 Task: Find connections with filter location Newport with filter topic #lockdownwith filter profile language English with filter current company Apco Infratech Pvt. Ltd with filter school VELS University with filter industry Fashion Accessories Manufacturing with filter service category DJing with filter keywords title Pharmacist
Action: Mouse moved to (551, 55)
Screenshot: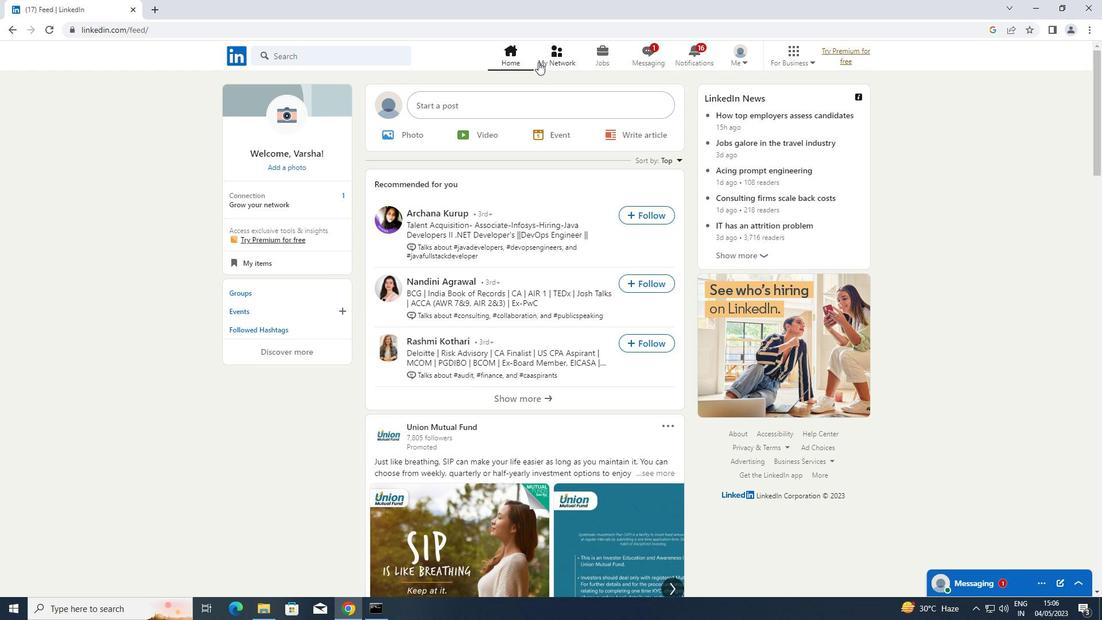 
Action: Mouse pressed left at (551, 55)
Screenshot: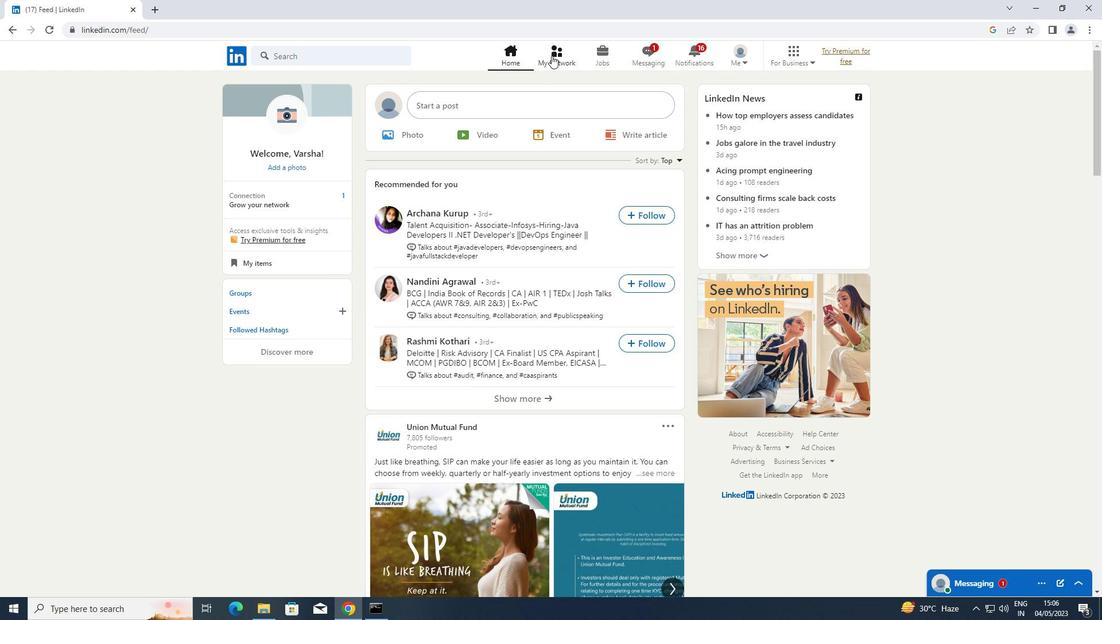 
Action: Mouse moved to (302, 117)
Screenshot: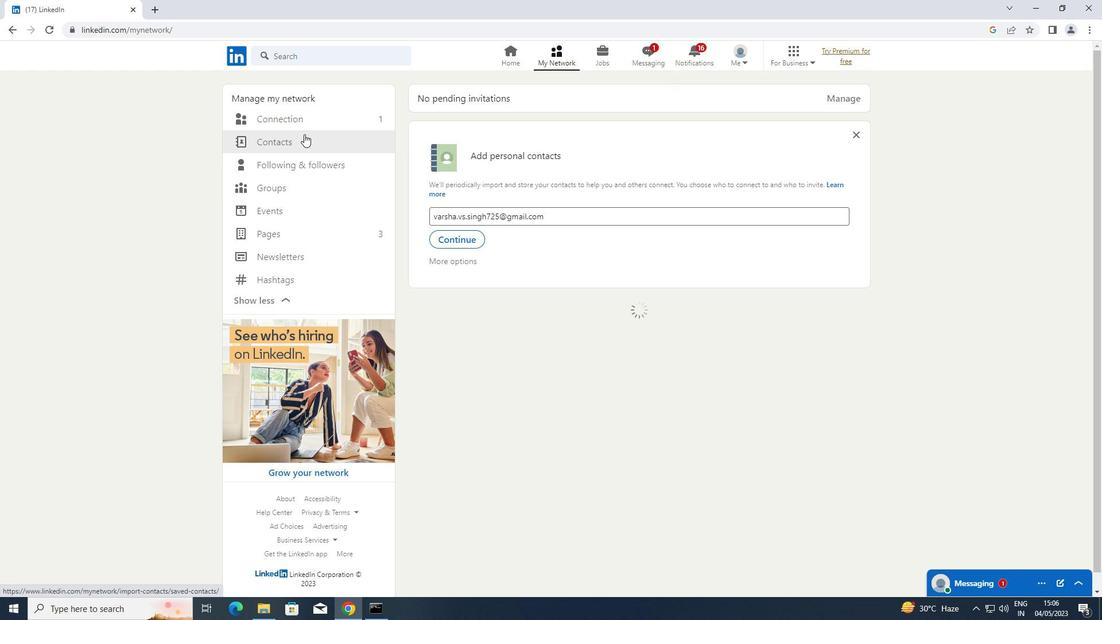 
Action: Mouse pressed left at (302, 117)
Screenshot: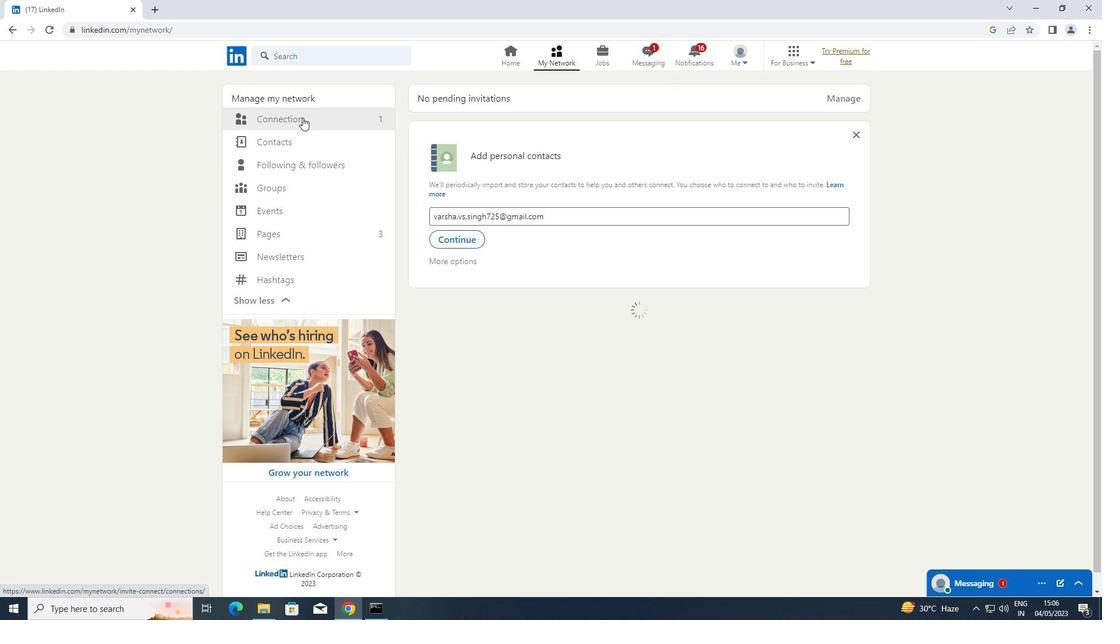 
Action: Mouse moved to (636, 120)
Screenshot: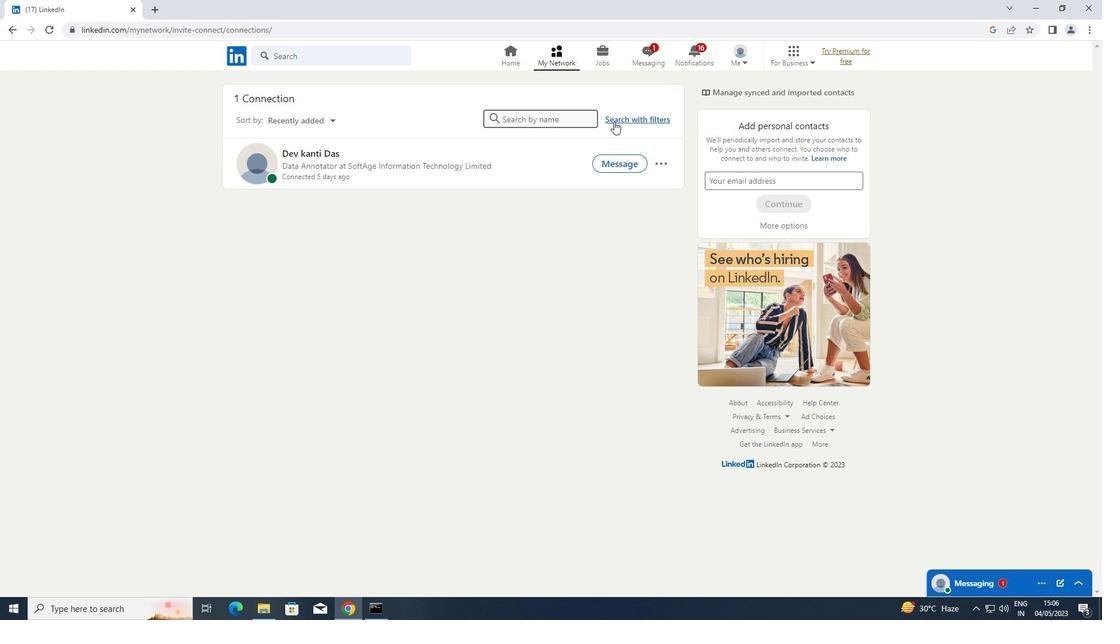 
Action: Mouse pressed left at (636, 120)
Screenshot: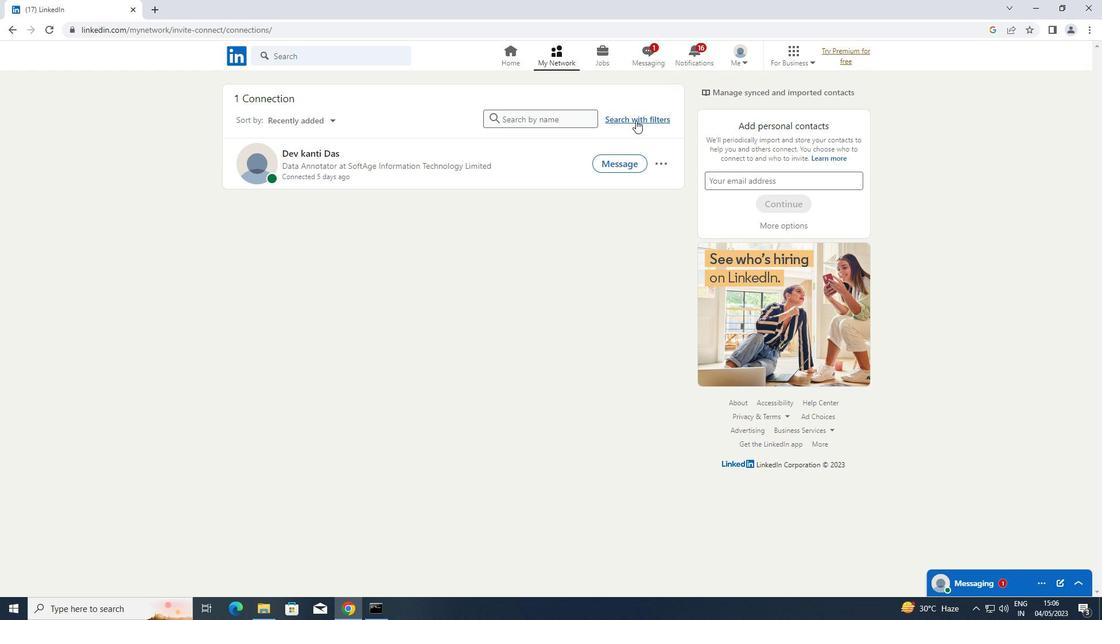 
Action: Mouse moved to (593, 83)
Screenshot: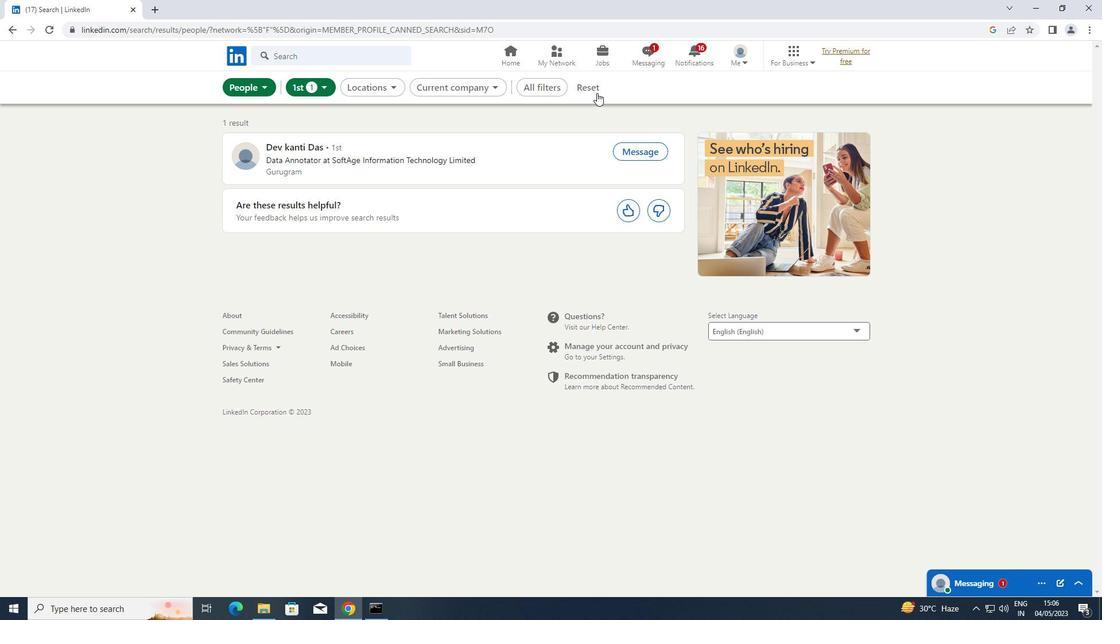 
Action: Mouse pressed left at (593, 83)
Screenshot: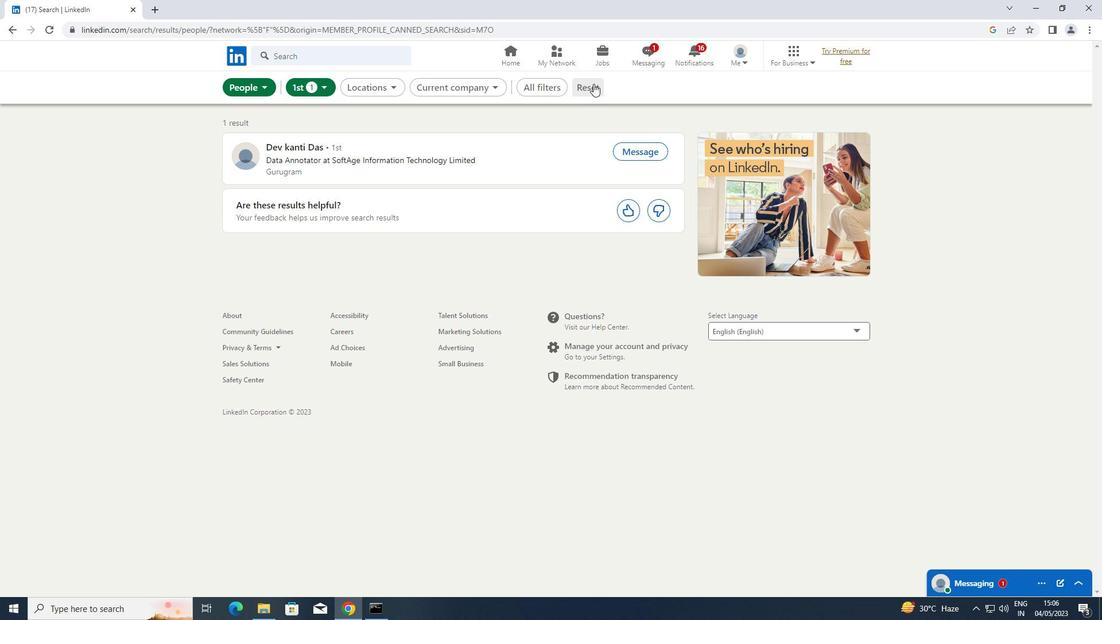 
Action: Mouse moved to (584, 87)
Screenshot: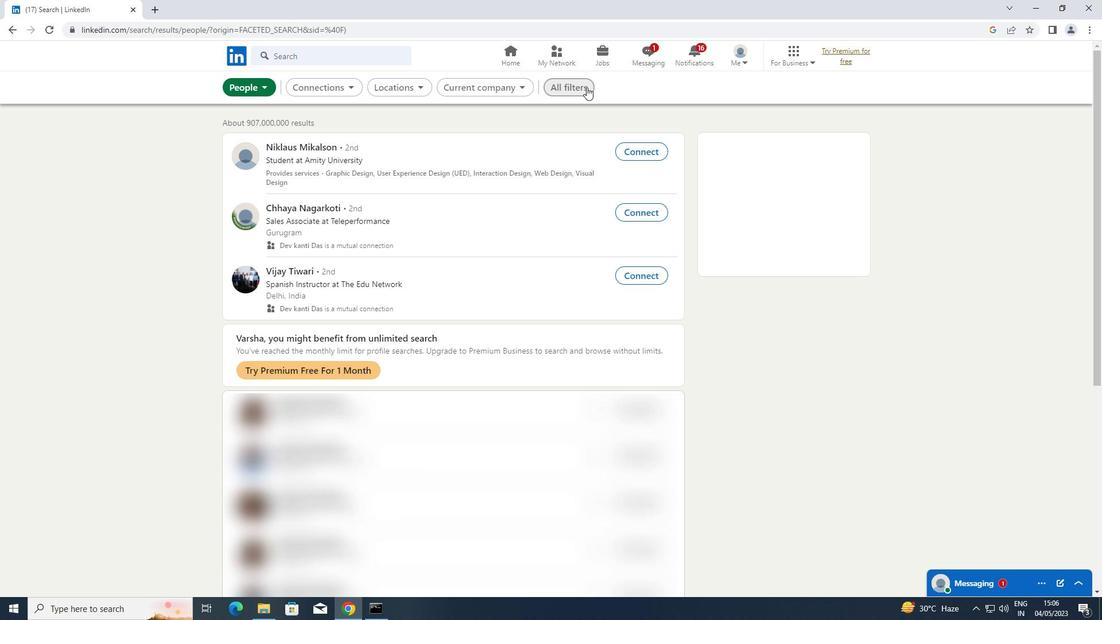 
Action: Mouse pressed left at (584, 87)
Screenshot: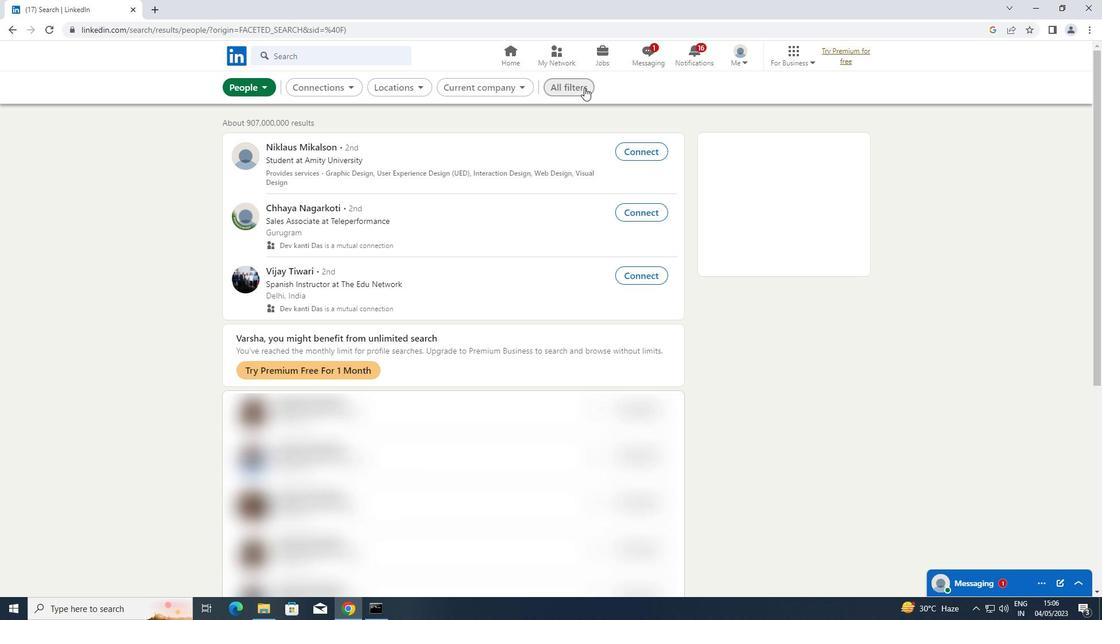 
Action: Mouse moved to (885, 213)
Screenshot: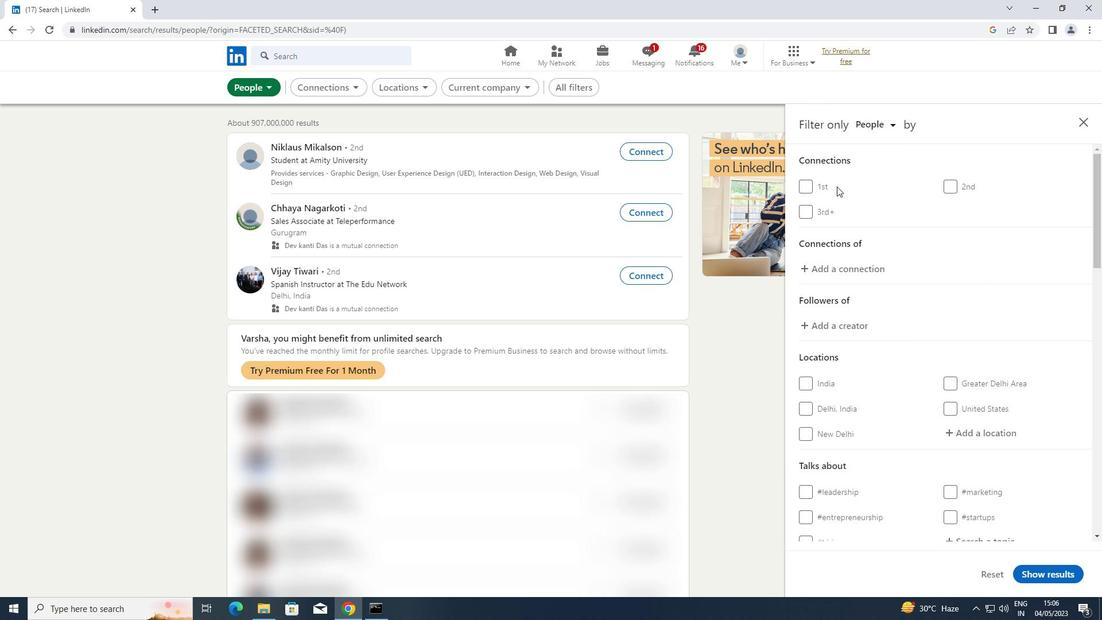 
Action: Mouse scrolled (885, 212) with delta (0, 0)
Screenshot: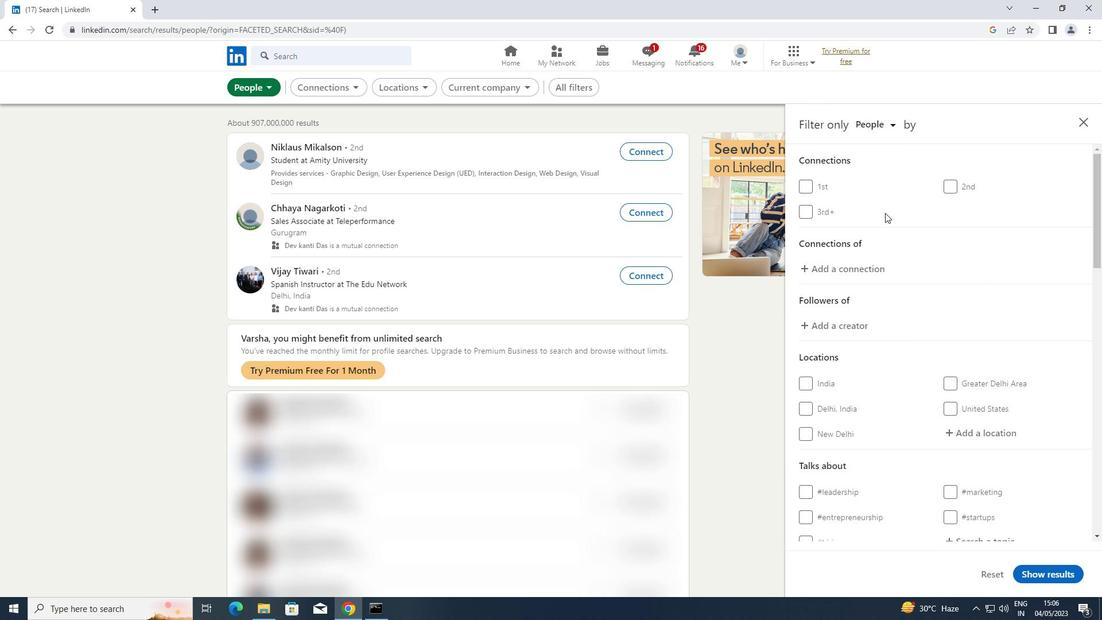 
Action: Mouse scrolled (885, 212) with delta (0, 0)
Screenshot: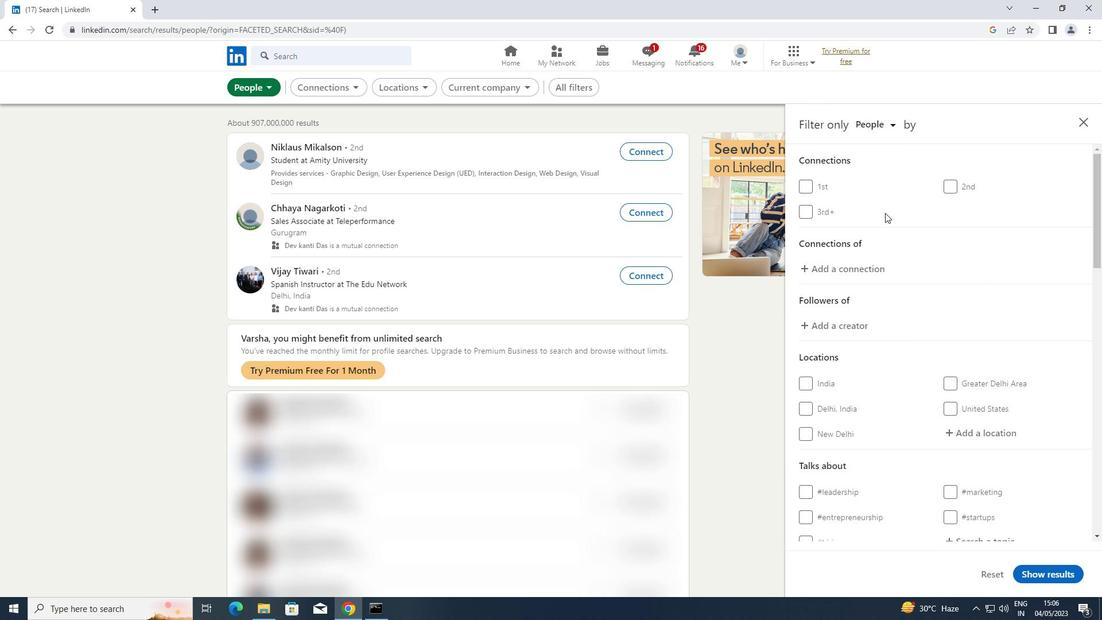 
Action: Mouse moved to (886, 213)
Screenshot: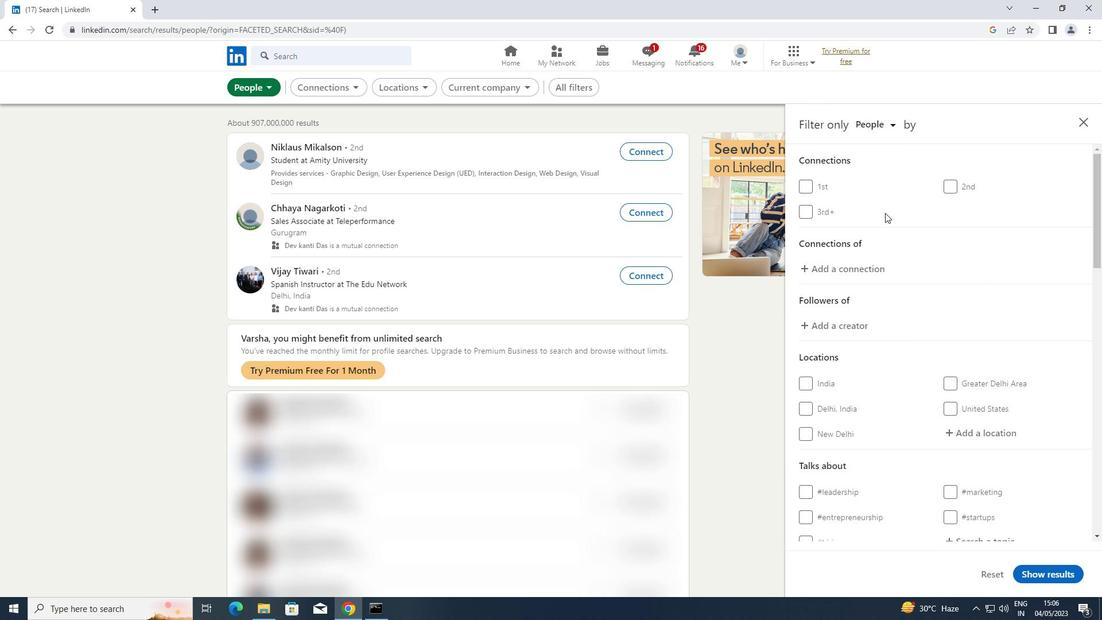 
Action: Mouse scrolled (886, 213) with delta (0, 0)
Screenshot: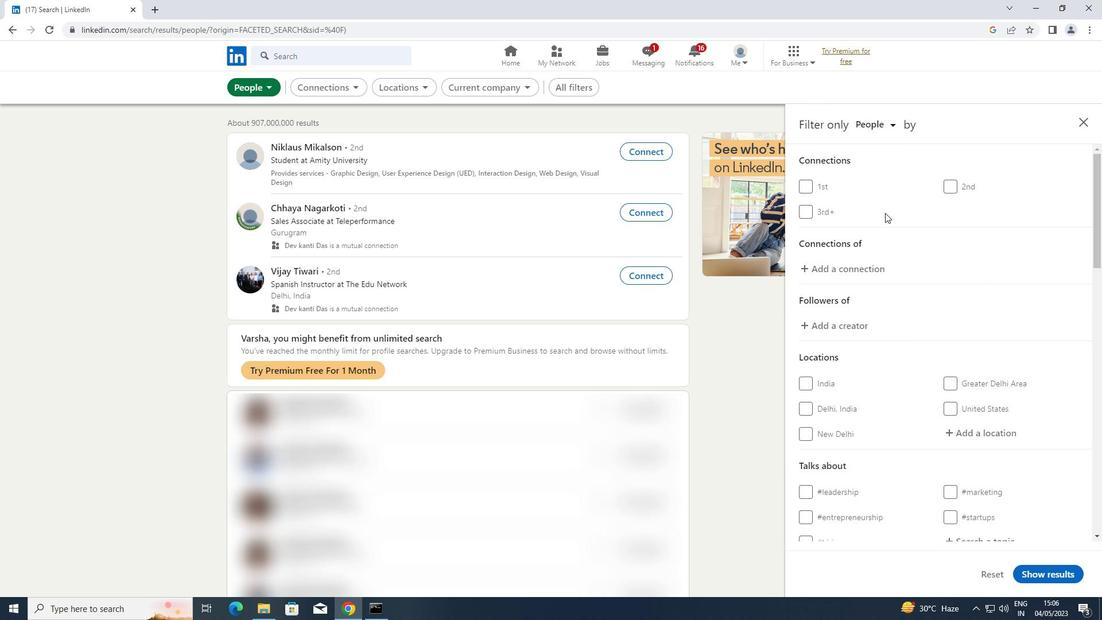 
Action: Mouse moved to (955, 257)
Screenshot: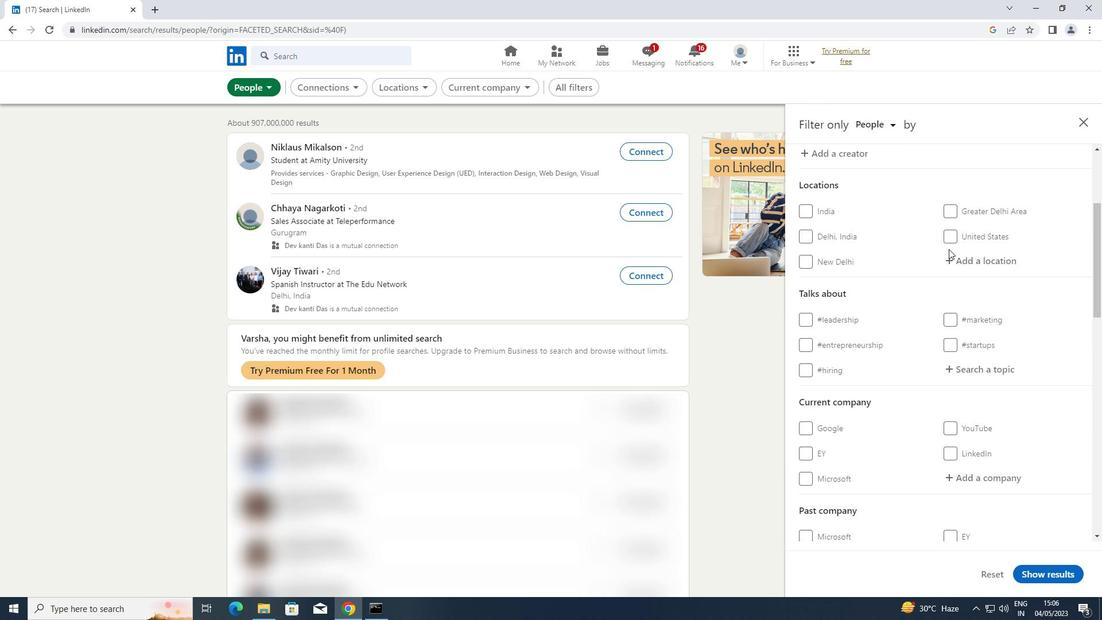 
Action: Mouse pressed left at (955, 257)
Screenshot: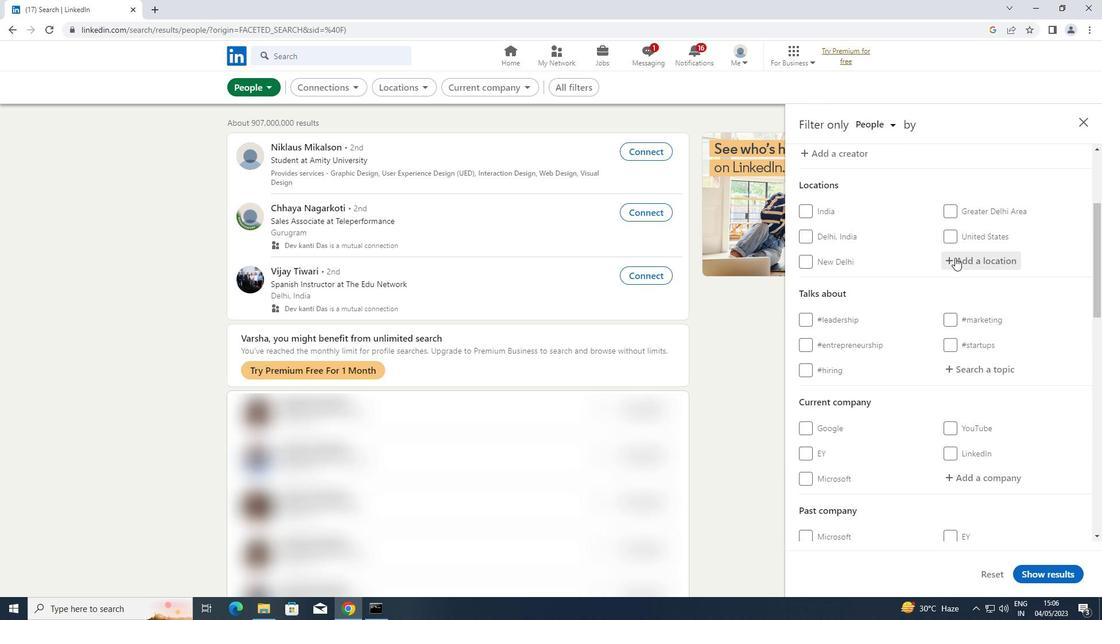 
Action: Key pressed <Key.shift>NEWPORT
Screenshot: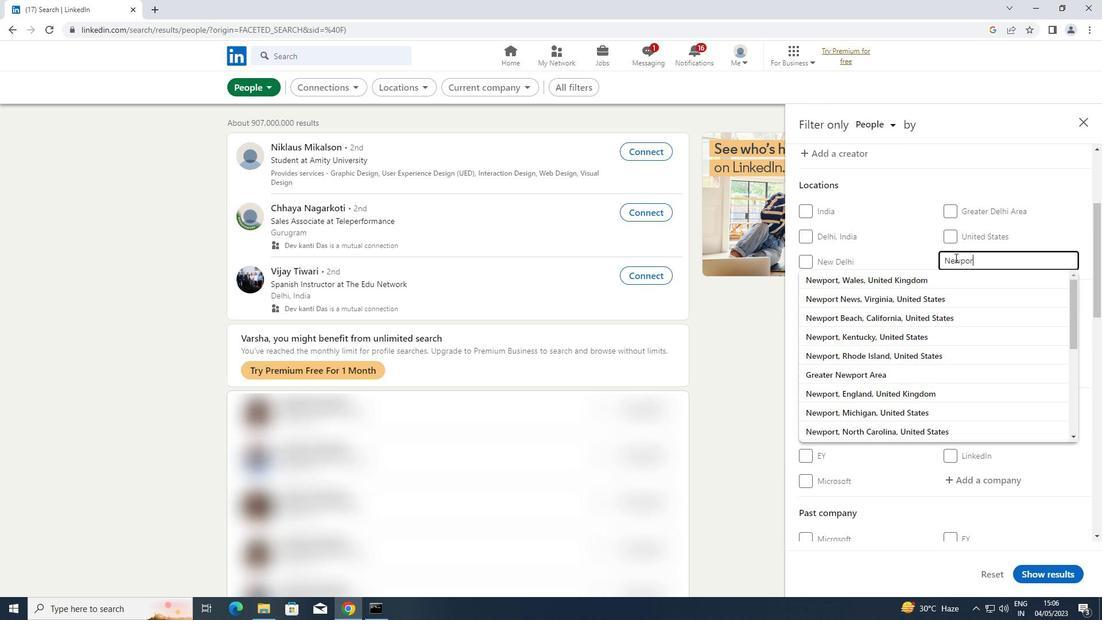 
Action: Mouse moved to (958, 265)
Screenshot: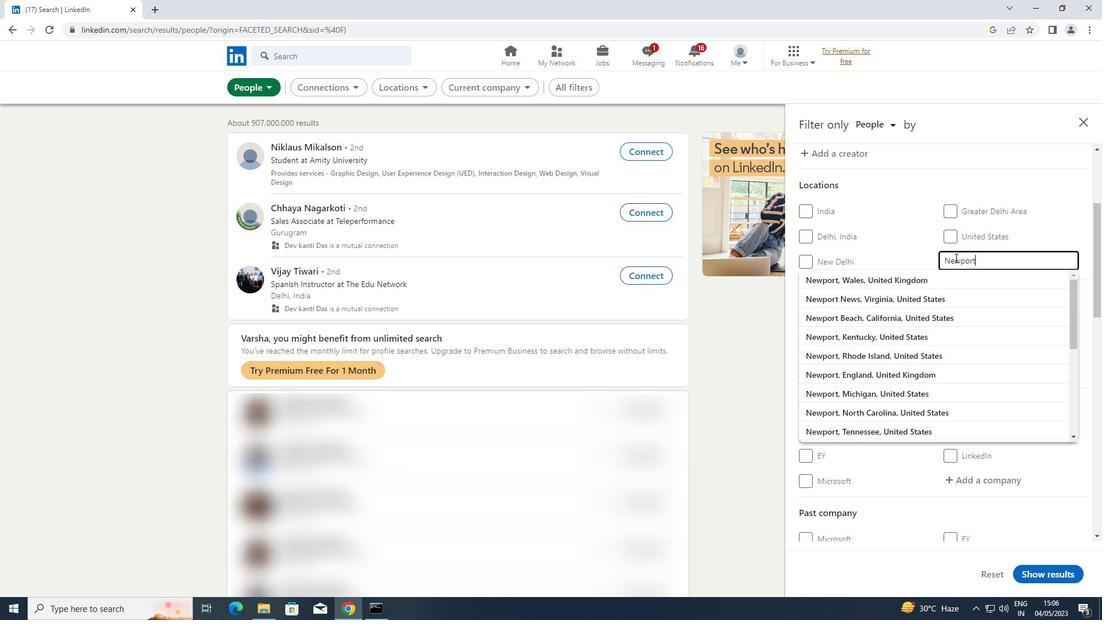 
Action: Key pressed <Key.enter>
Screenshot: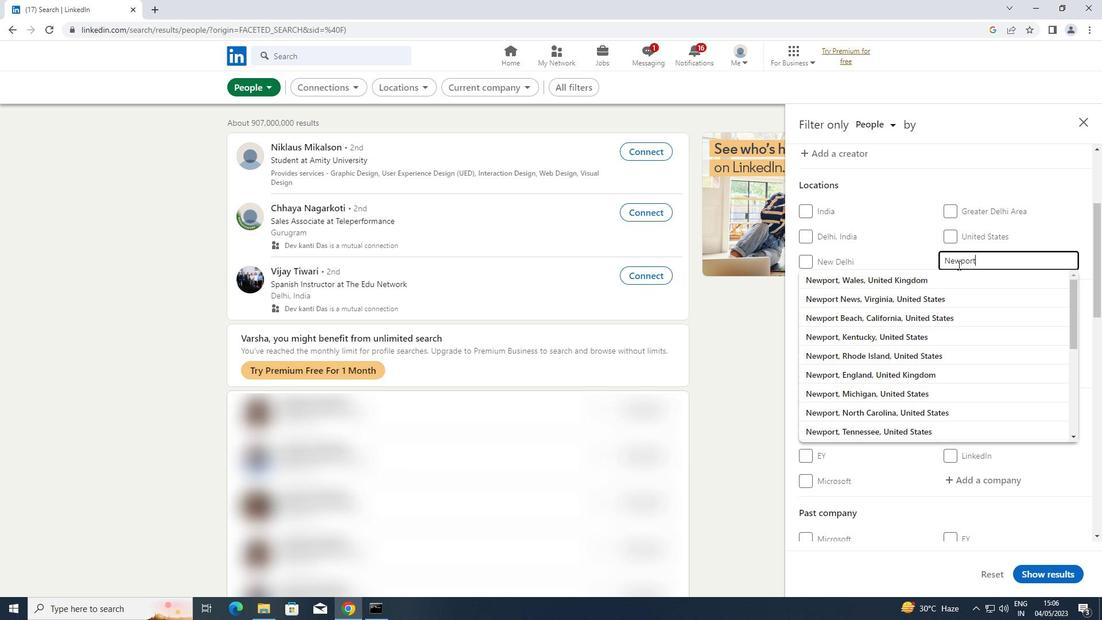 
Action: Mouse moved to (984, 368)
Screenshot: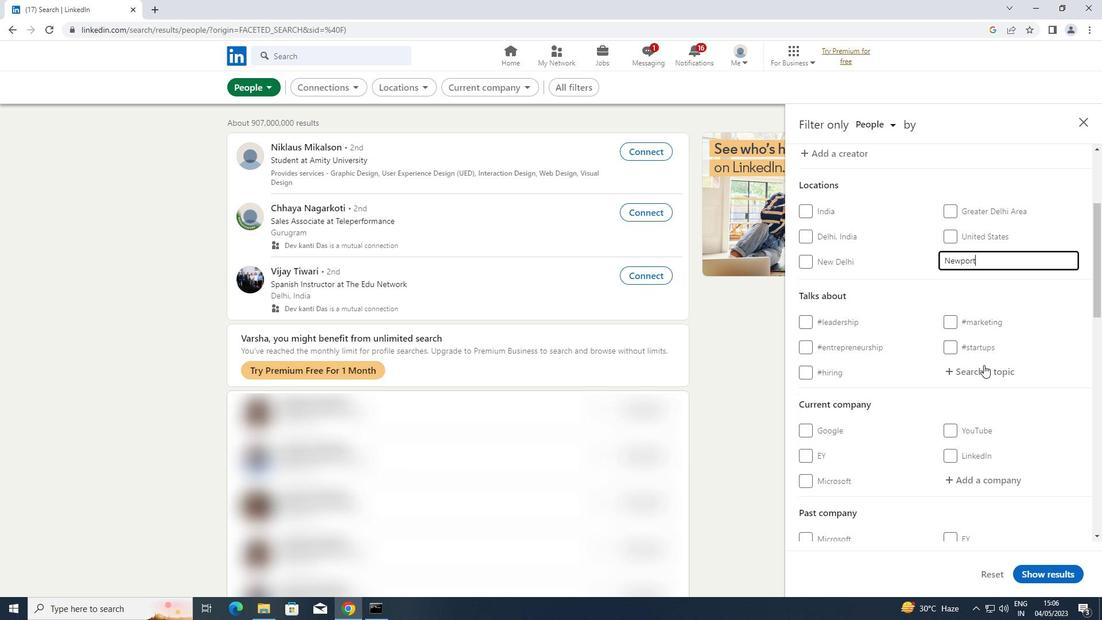 
Action: Mouse pressed left at (984, 368)
Screenshot: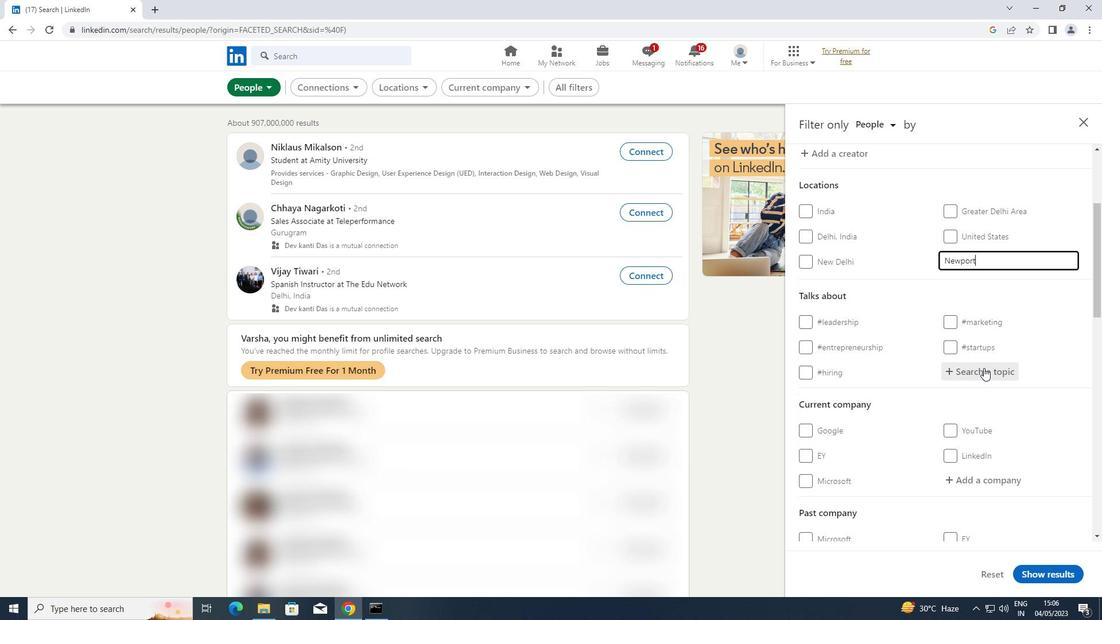 
Action: Key pressed LOCKDOWN
Screenshot: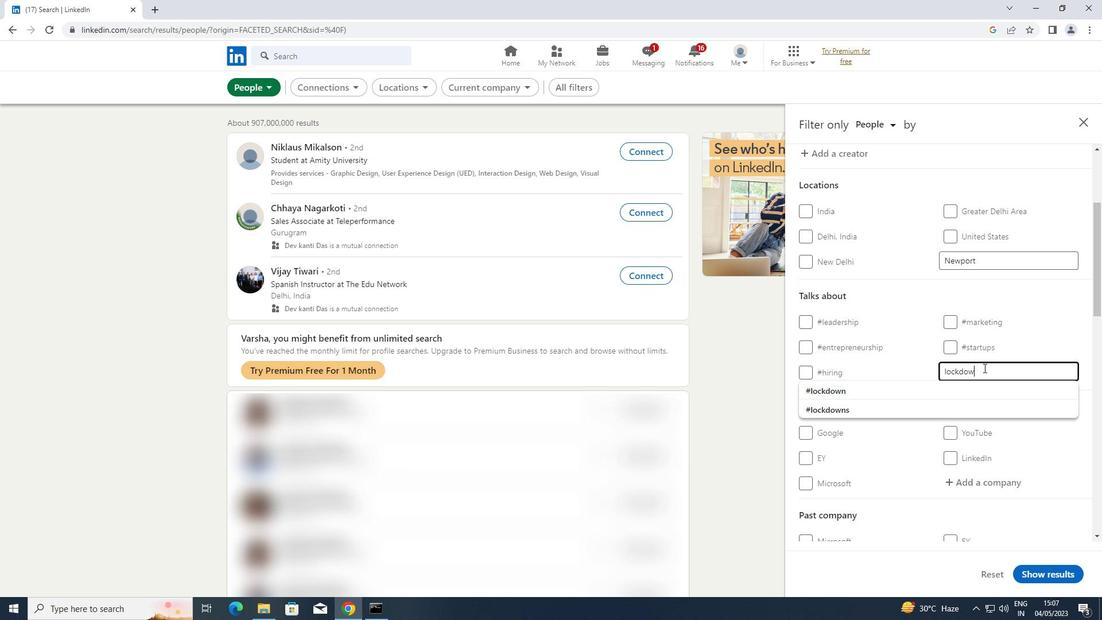 
Action: Mouse moved to (872, 387)
Screenshot: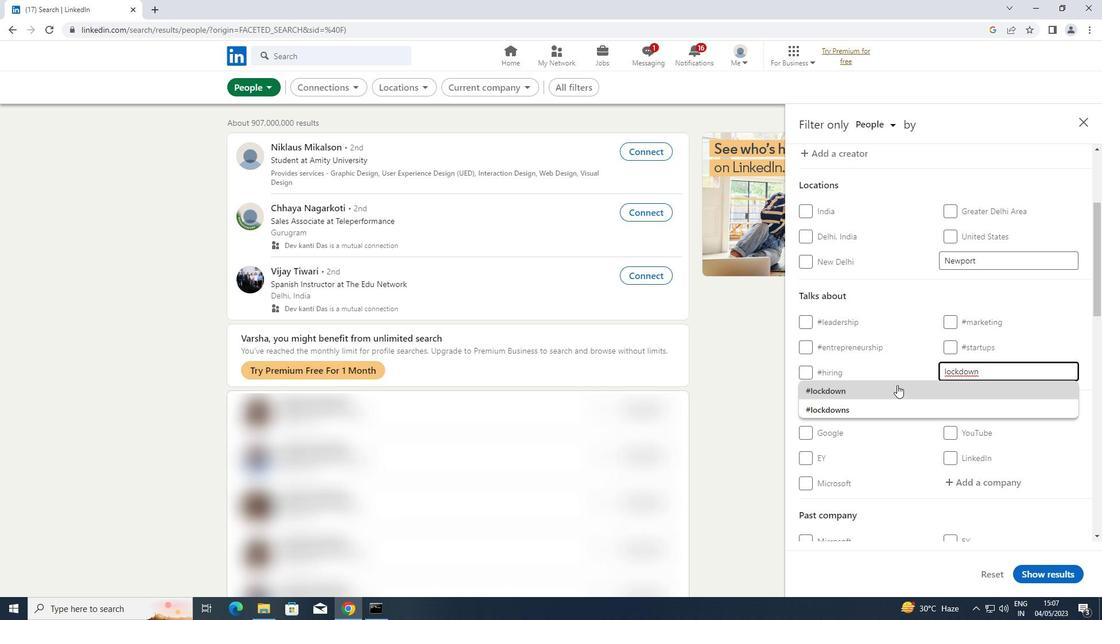 
Action: Mouse pressed left at (872, 387)
Screenshot: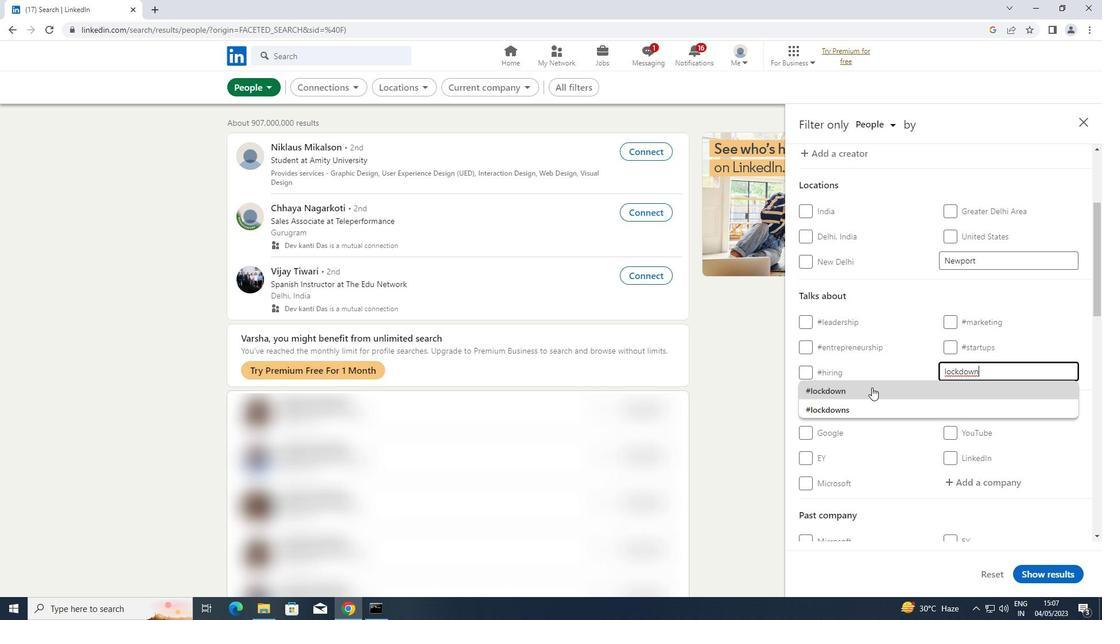 
Action: Mouse moved to (872, 384)
Screenshot: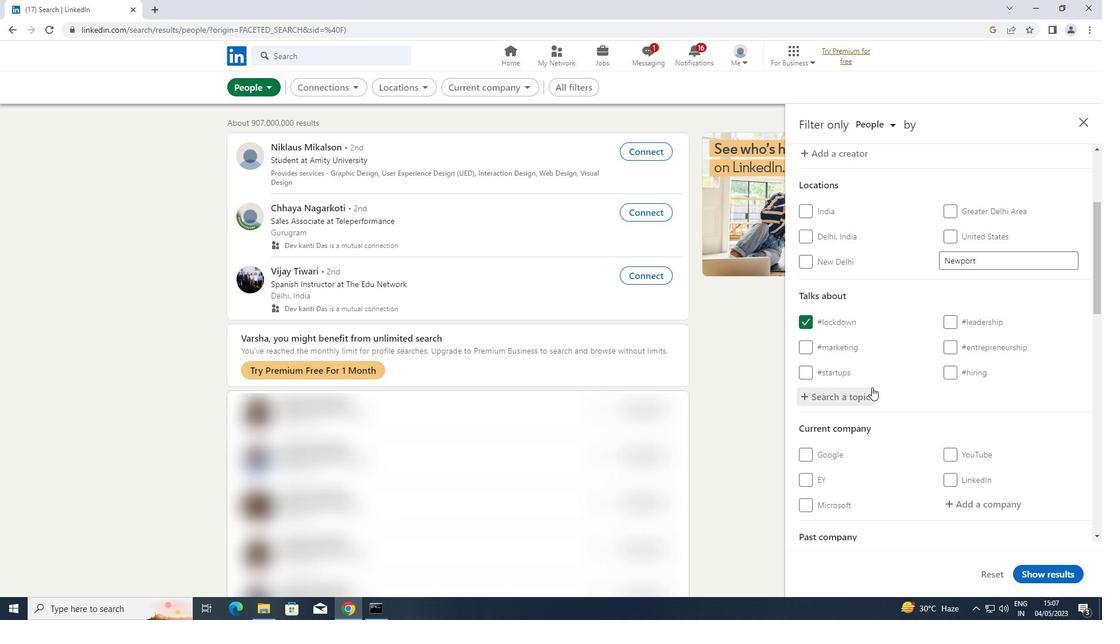 
Action: Mouse scrolled (872, 383) with delta (0, 0)
Screenshot: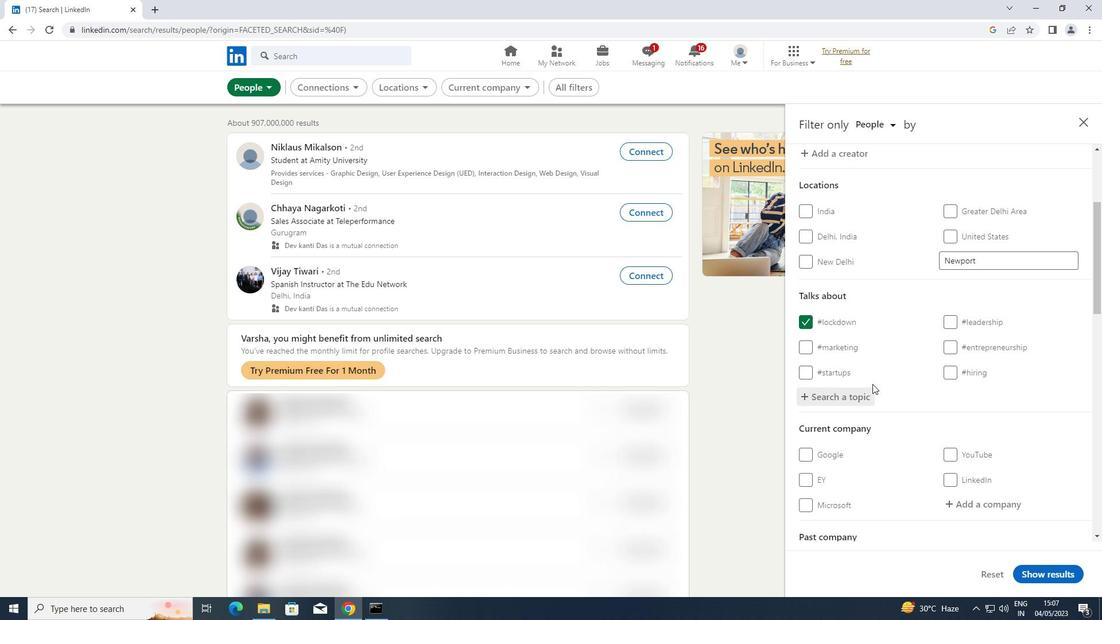
Action: Mouse scrolled (872, 383) with delta (0, 0)
Screenshot: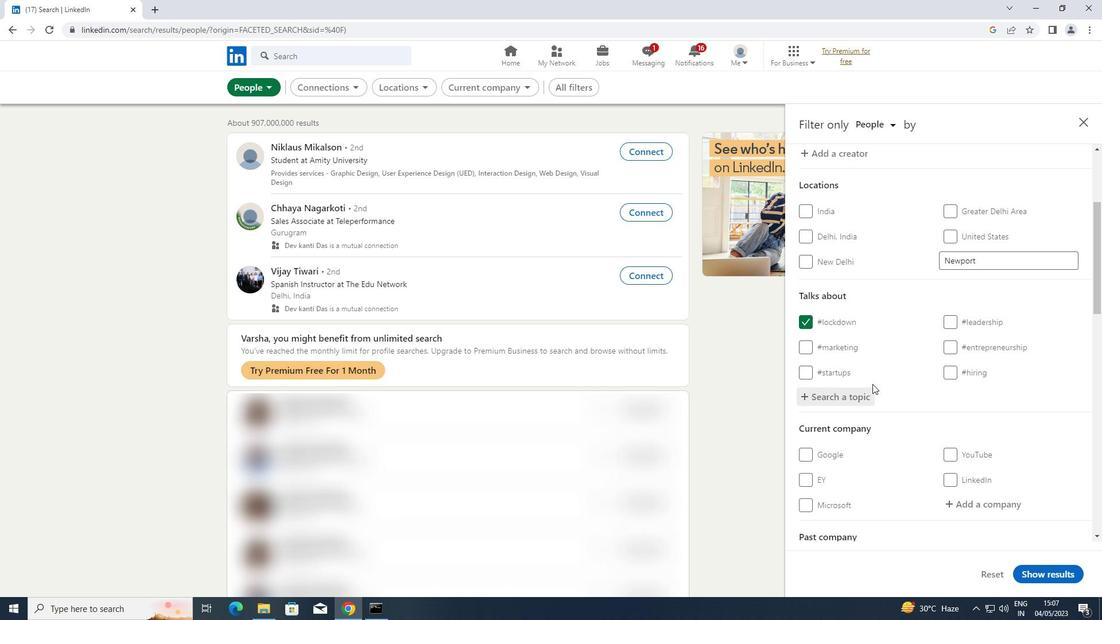 
Action: Mouse scrolled (872, 383) with delta (0, 0)
Screenshot: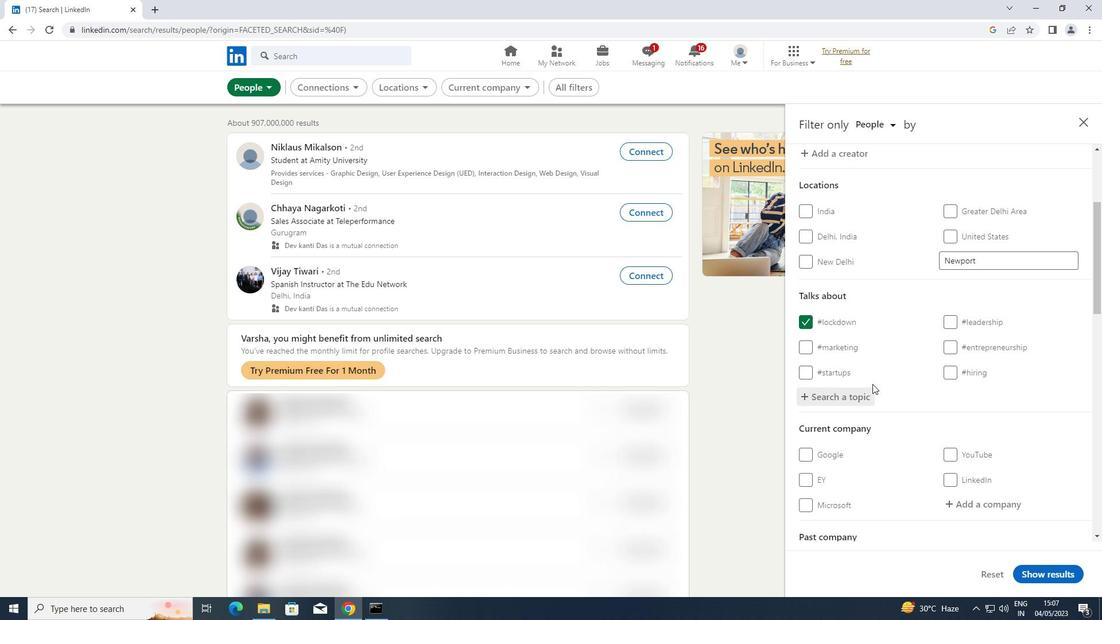 
Action: Mouse scrolled (872, 383) with delta (0, 0)
Screenshot: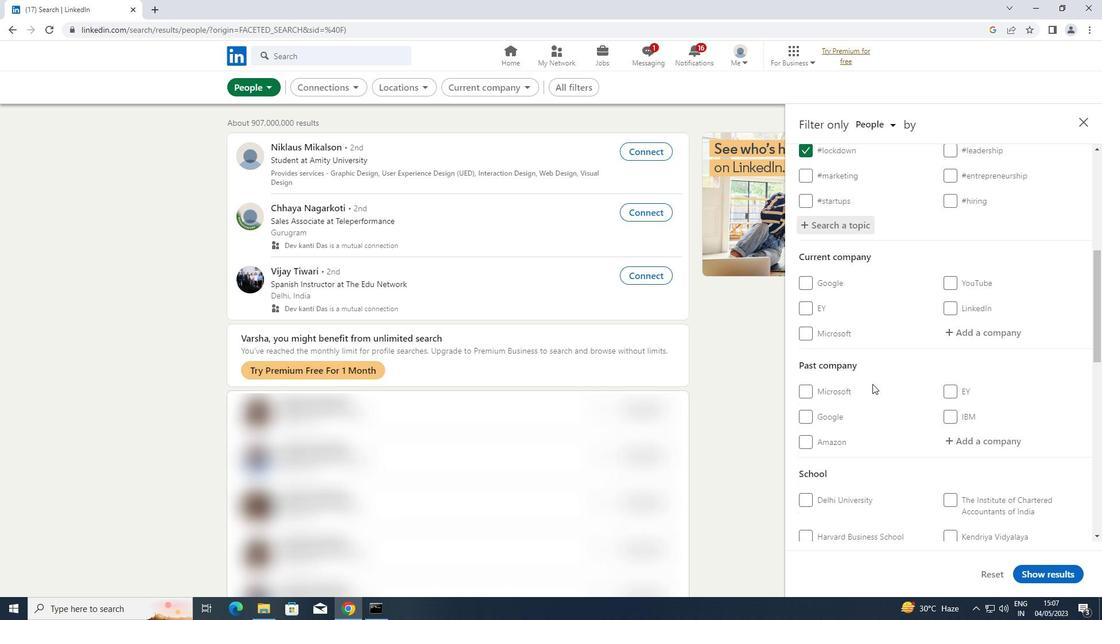 
Action: Mouse scrolled (872, 383) with delta (0, 0)
Screenshot: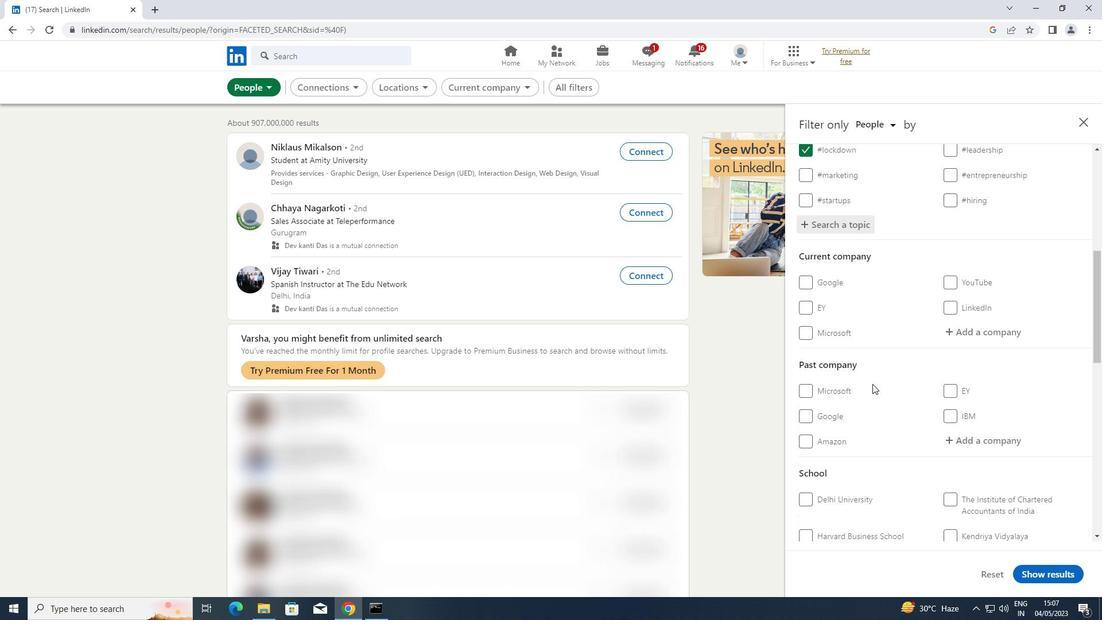 
Action: Mouse scrolled (872, 383) with delta (0, 0)
Screenshot: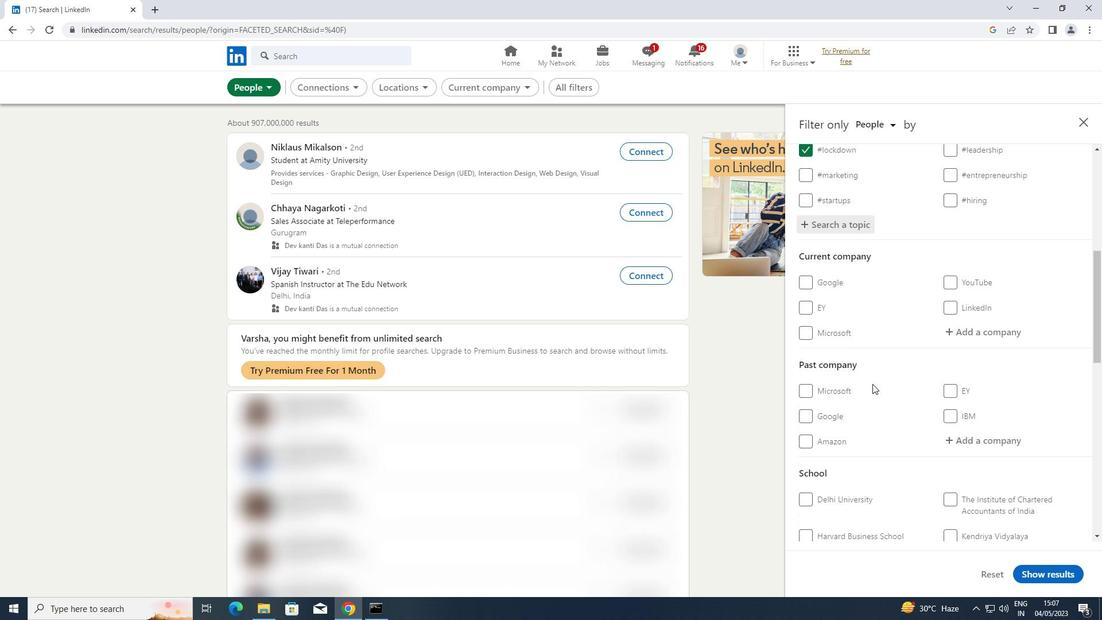 
Action: Mouse scrolled (872, 383) with delta (0, 0)
Screenshot: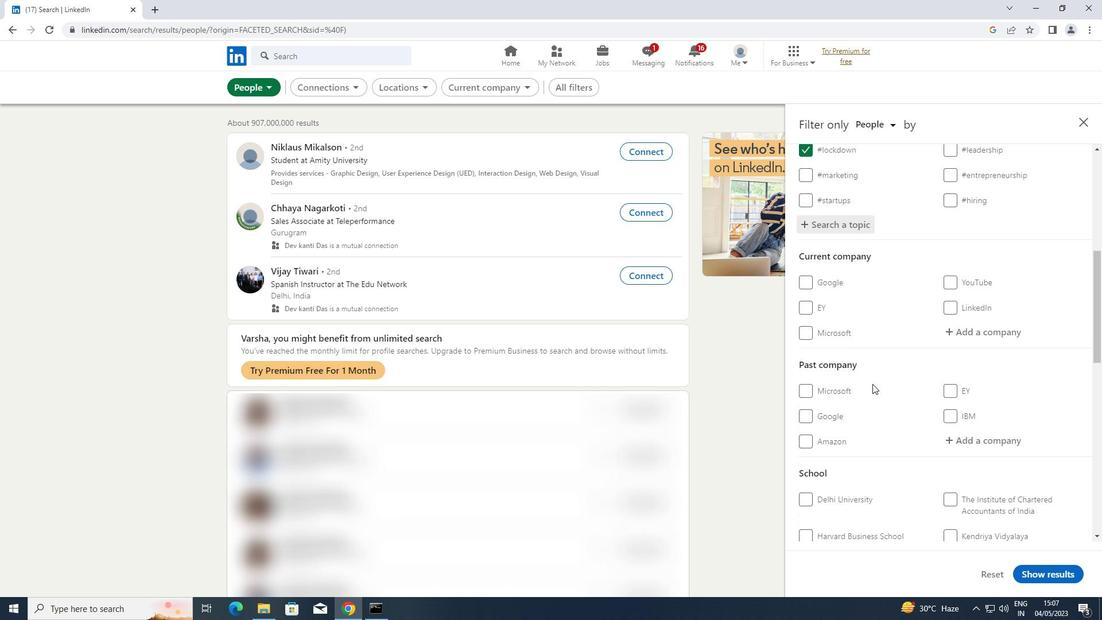 
Action: Mouse scrolled (872, 383) with delta (0, 0)
Screenshot: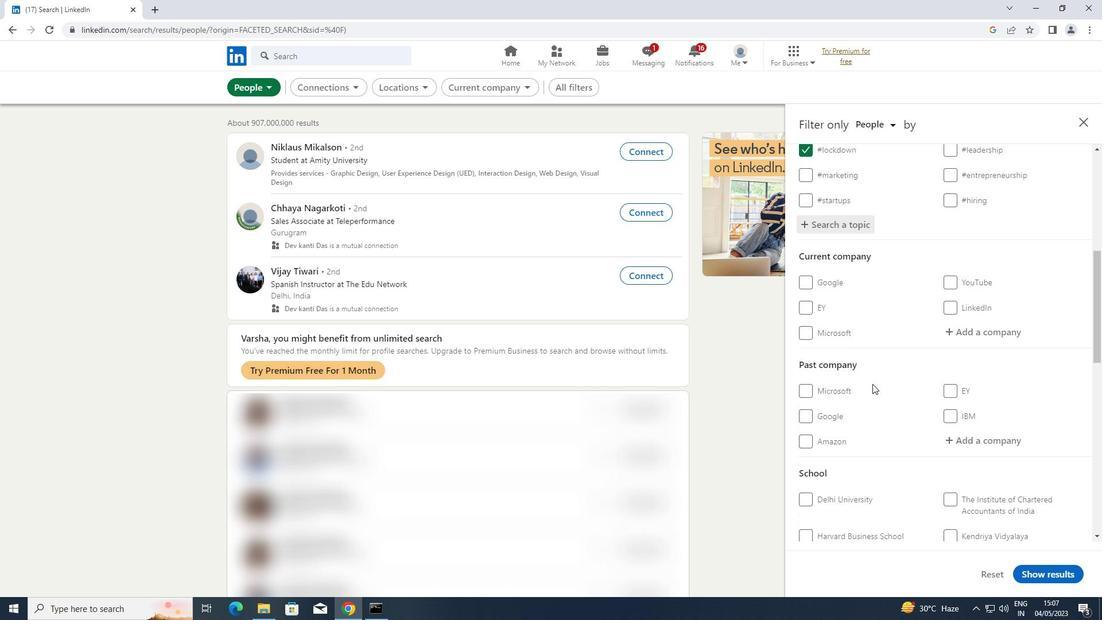 
Action: Mouse moved to (801, 460)
Screenshot: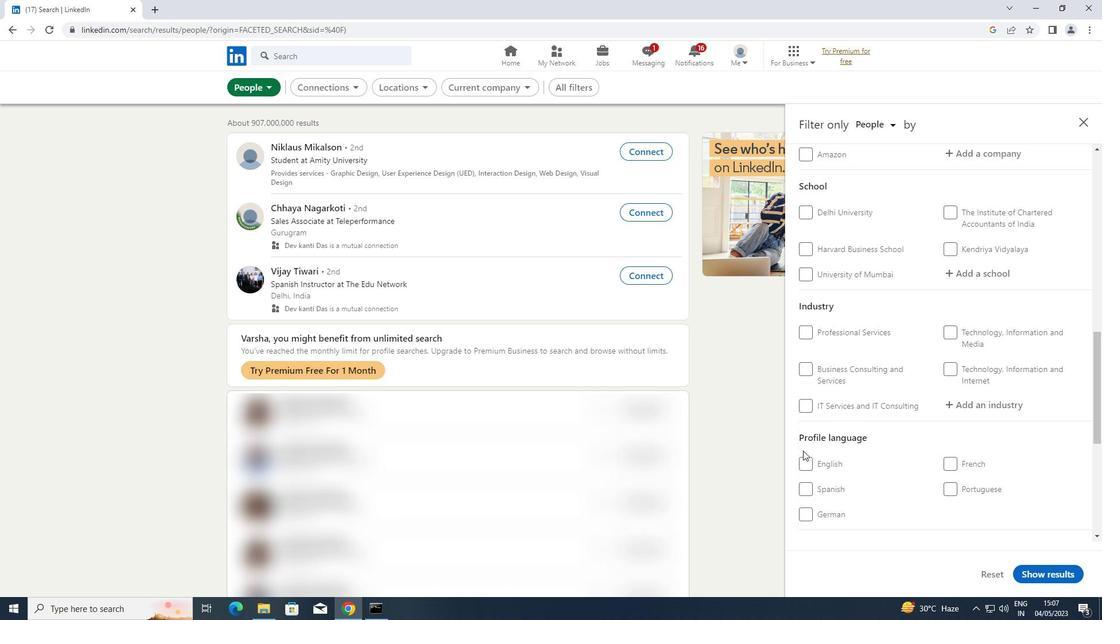 
Action: Mouse pressed left at (801, 460)
Screenshot: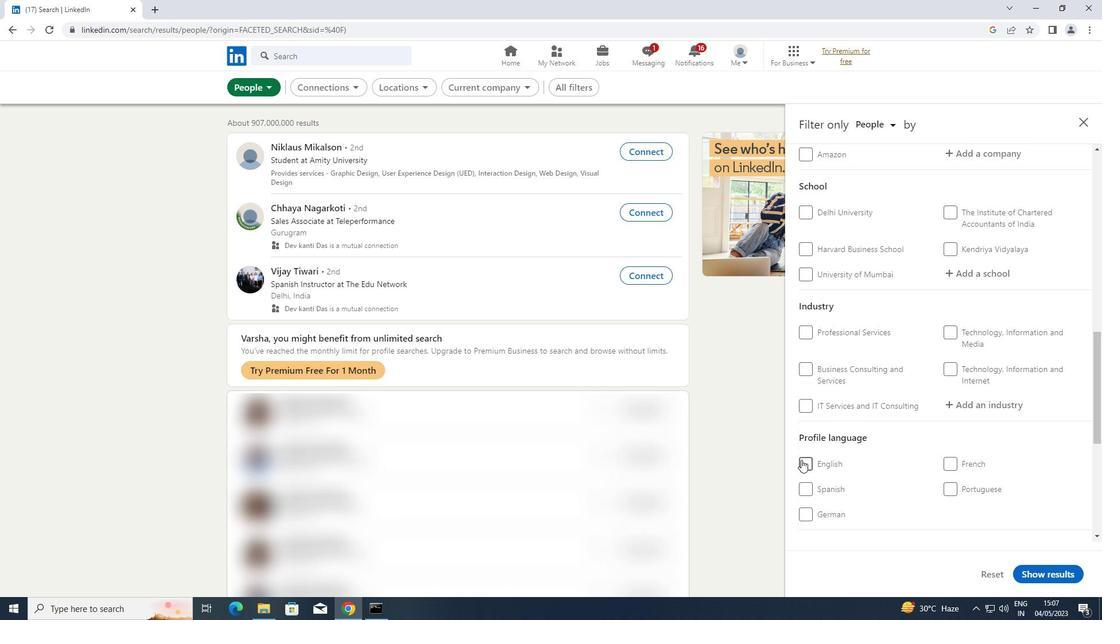 
Action: Mouse moved to (833, 402)
Screenshot: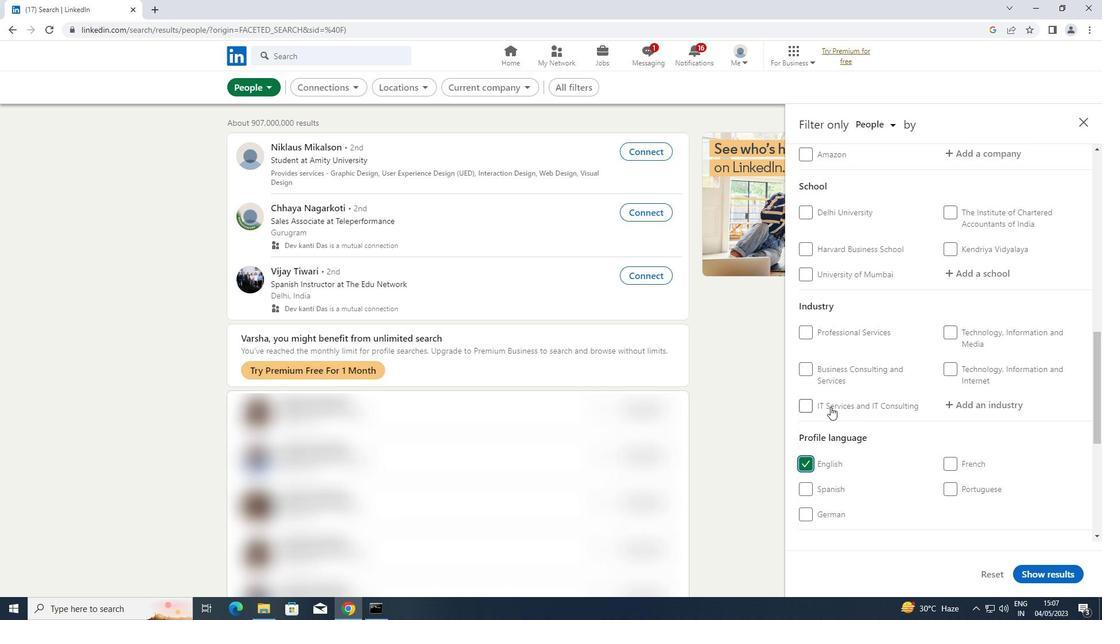 
Action: Mouse scrolled (833, 403) with delta (0, 0)
Screenshot: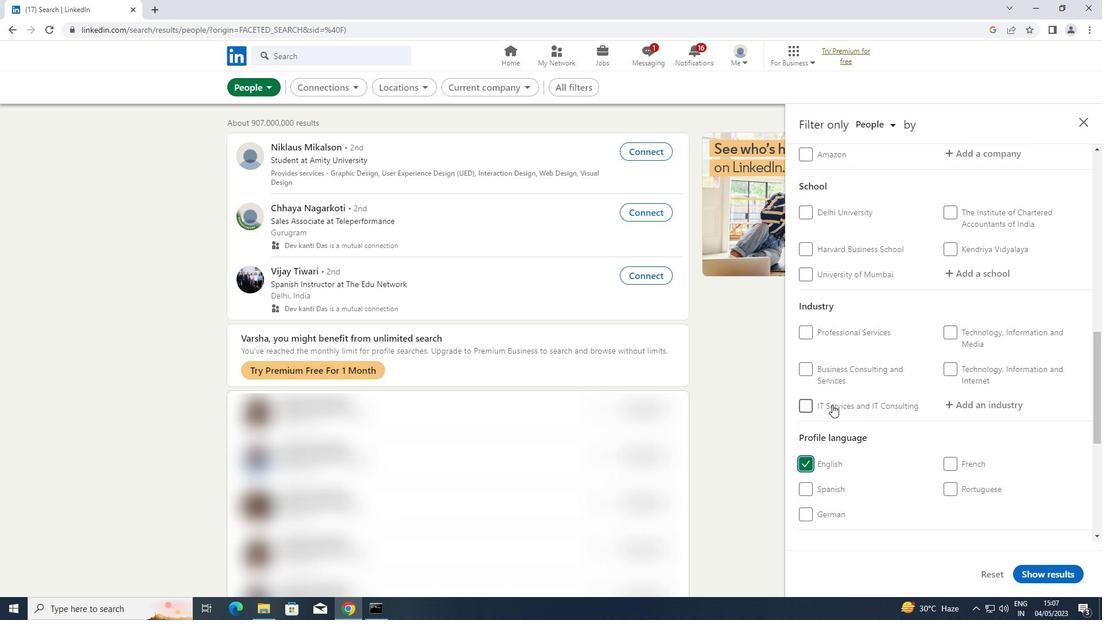 
Action: Mouse scrolled (833, 403) with delta (0, 0)
Screenshot: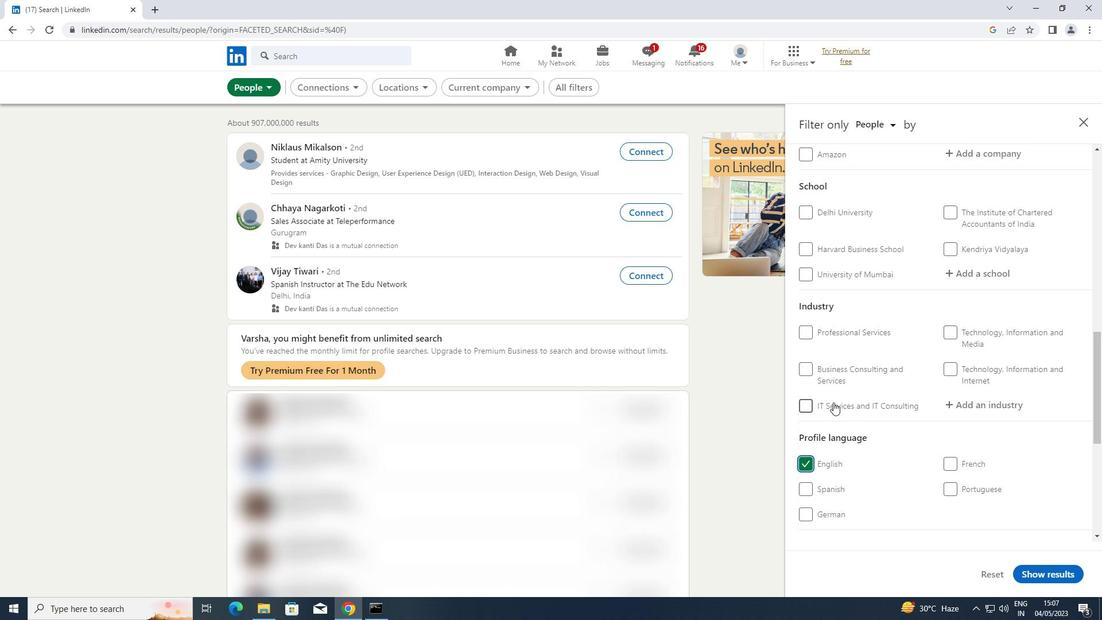 
Action: Mouse scrolled (833, 403) with delta (0, 0)
Screenshot: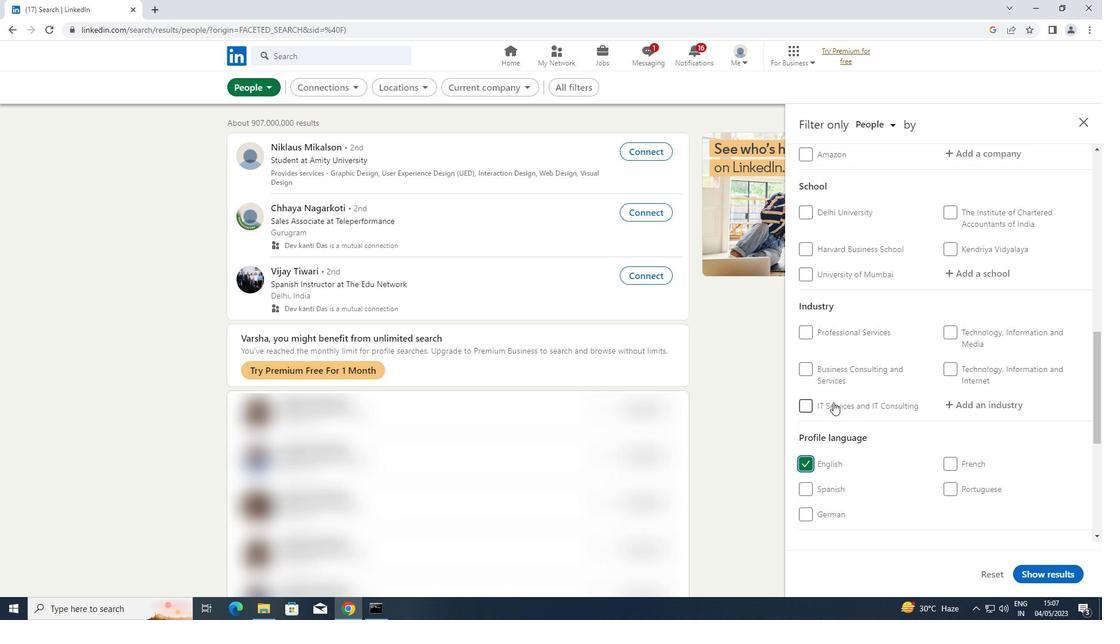 
Action: Mouse scrolled (833, 403) with delta (0, 0)
Screenshot: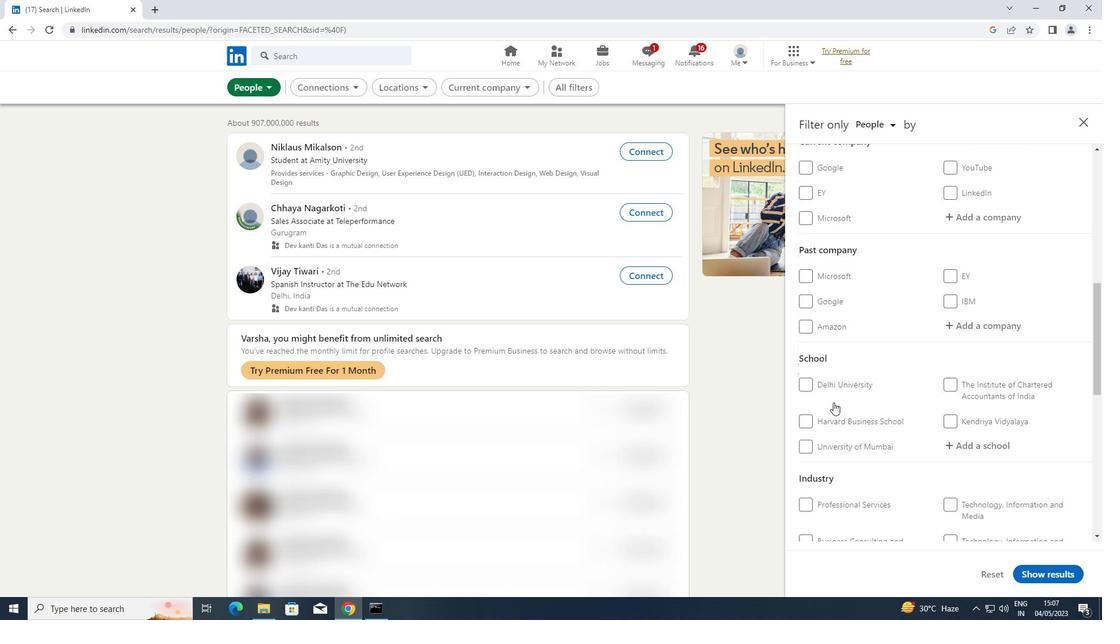 
Action: Mouse scrolled (833, 403) with delta (0, 0)
Screenshot: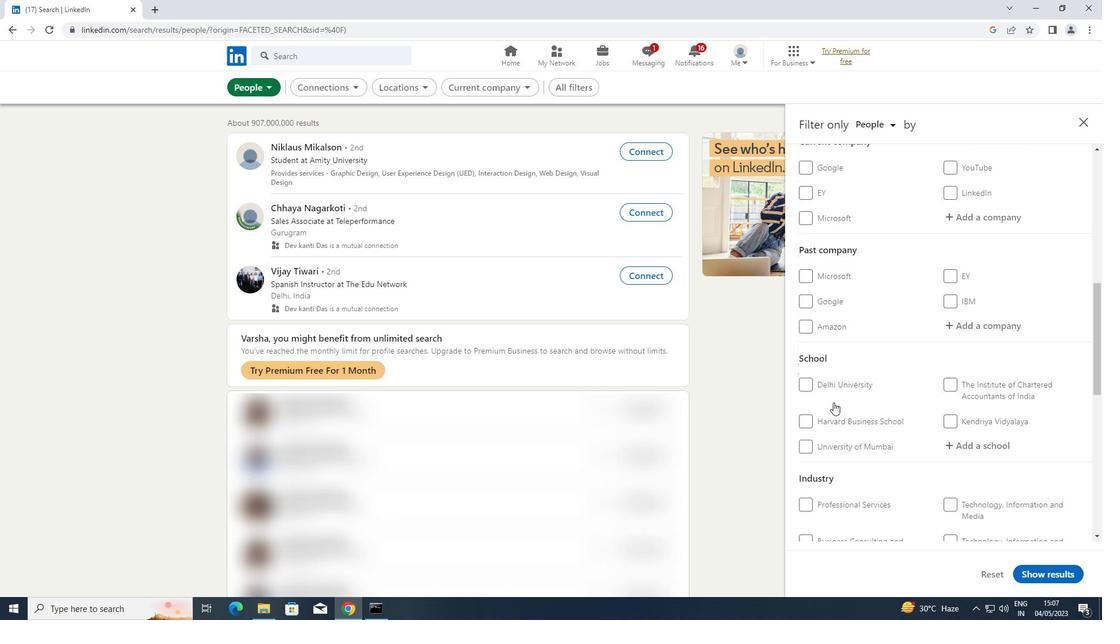 
Action: Mouse scrolled (833, 403) with delta (0, 0)
Screenshot: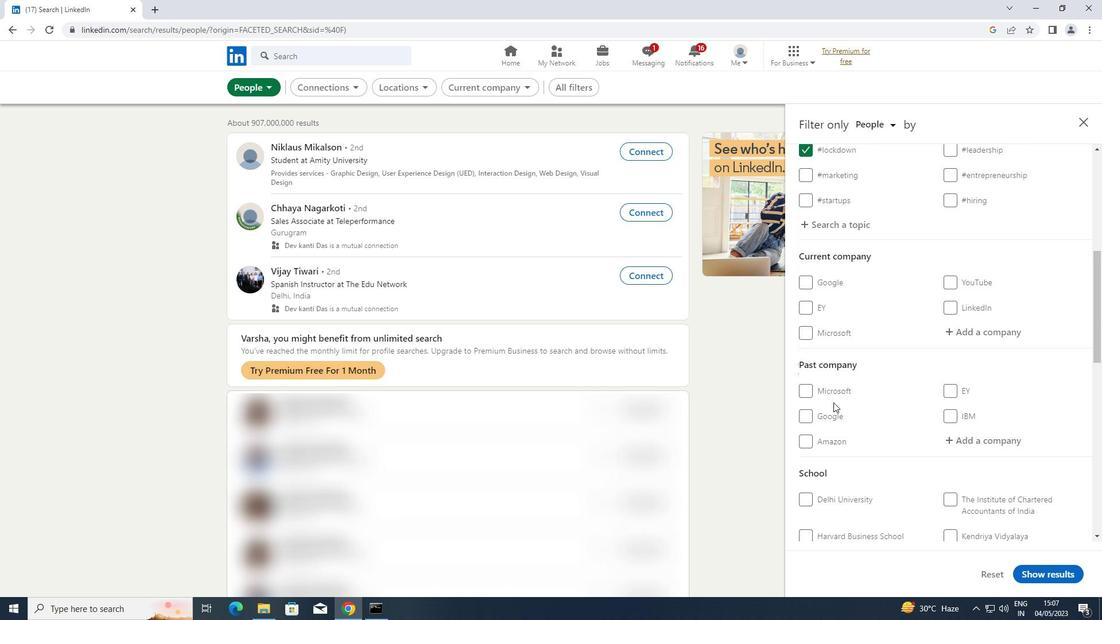 
Action: Mouse scrolled (833, 403) with delta (0, 0)
Screenshot: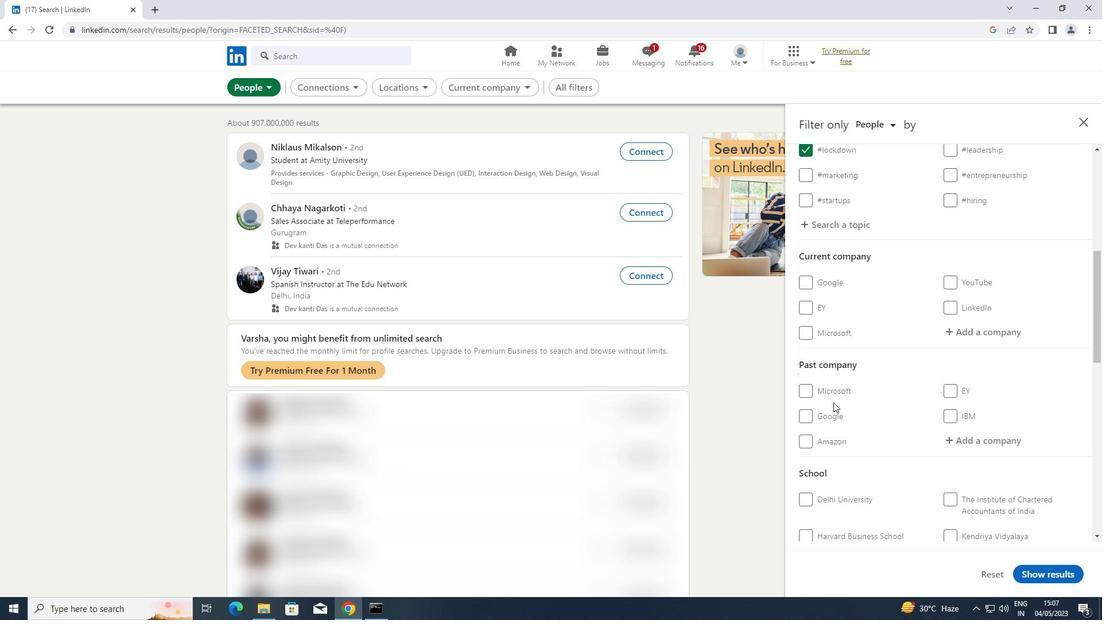 
Action: Mouse moved to (988, 451)
Screenshot: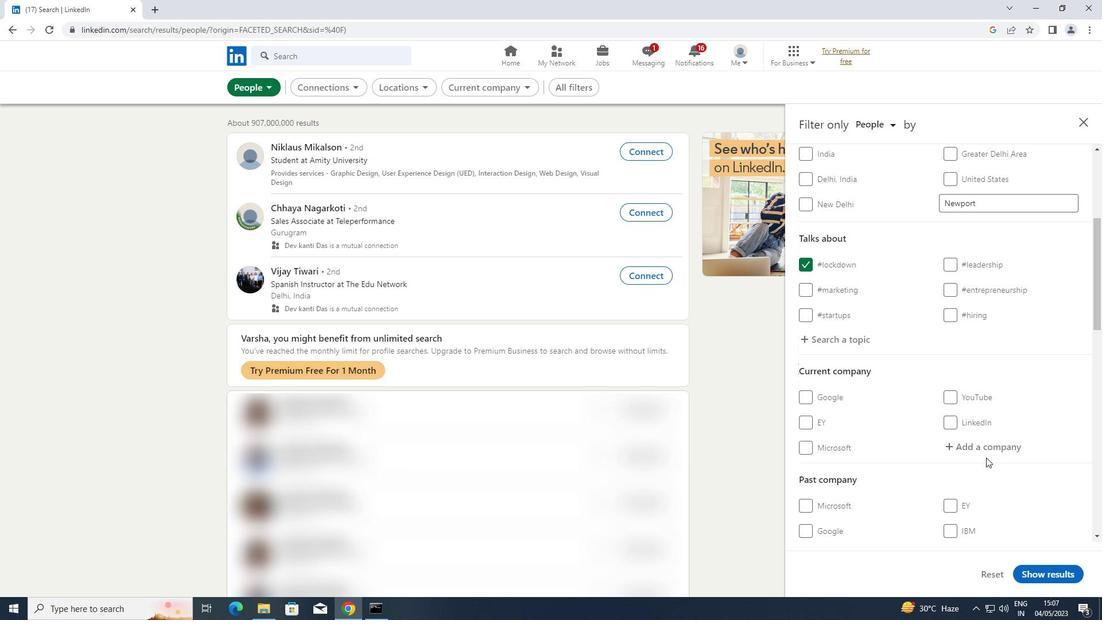 
Action: Mouse pressed left at (988, 451)
Screenshot: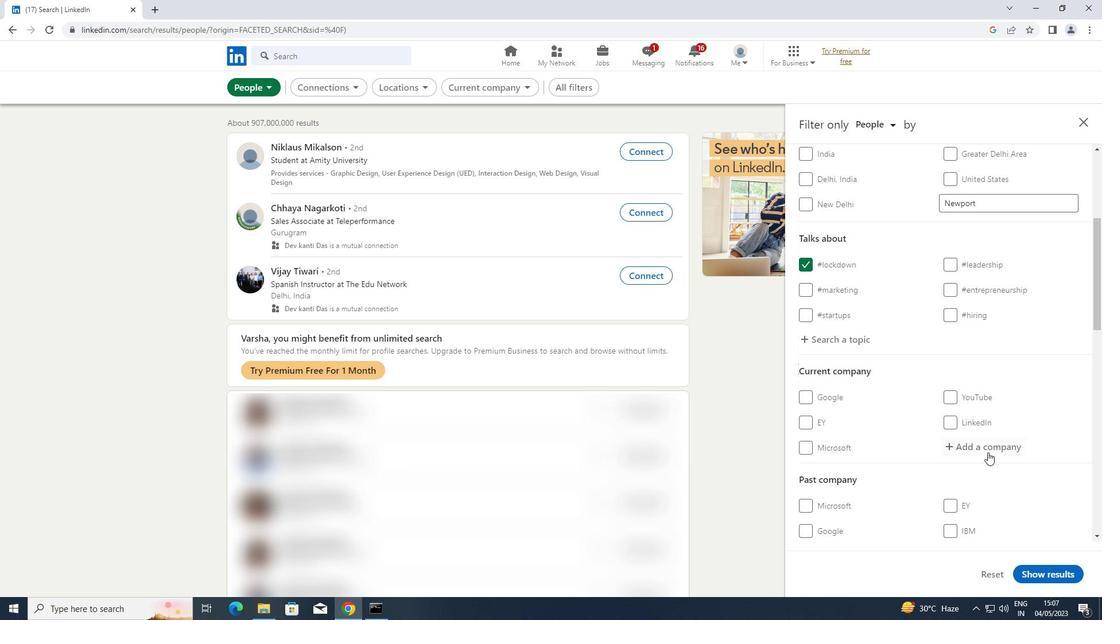 
Action: Key pressed <Key.shift>APCO<Key.space><Key.shift>INFRATECH
Screenshot: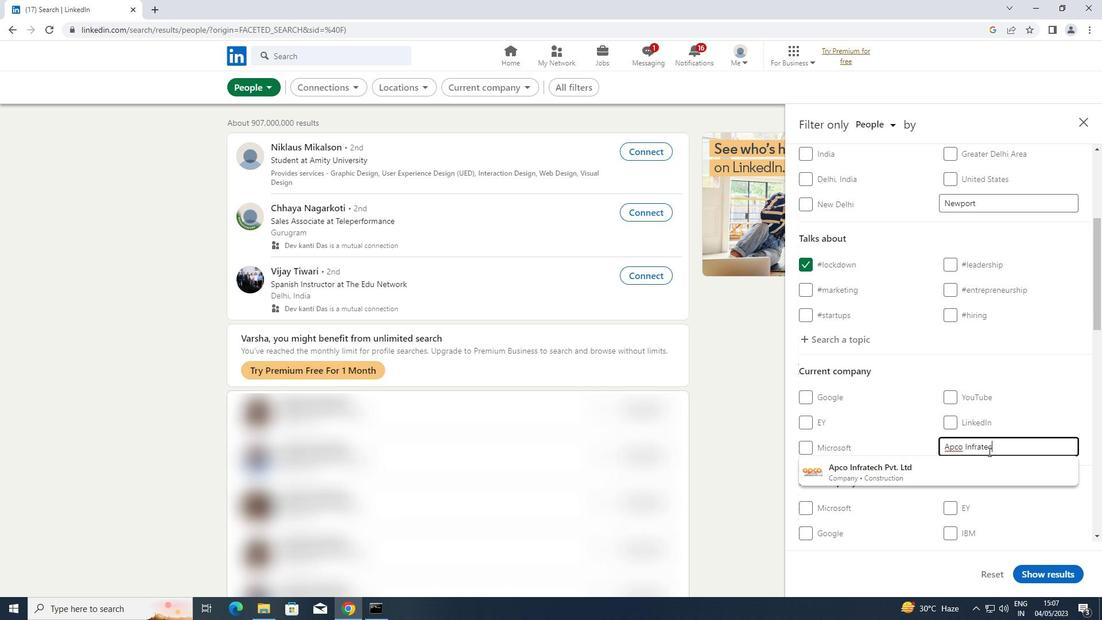 
Action: Mouse moved to (949, 466)
Screenshot: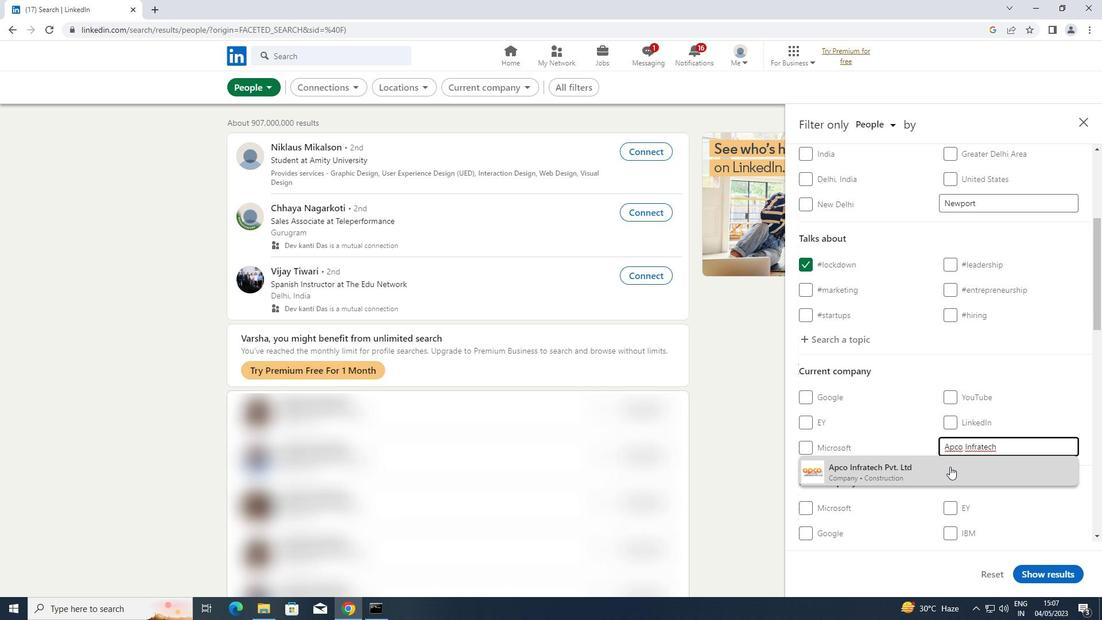 
Action: Mouse pressed left at (949, 466)
Screenshot: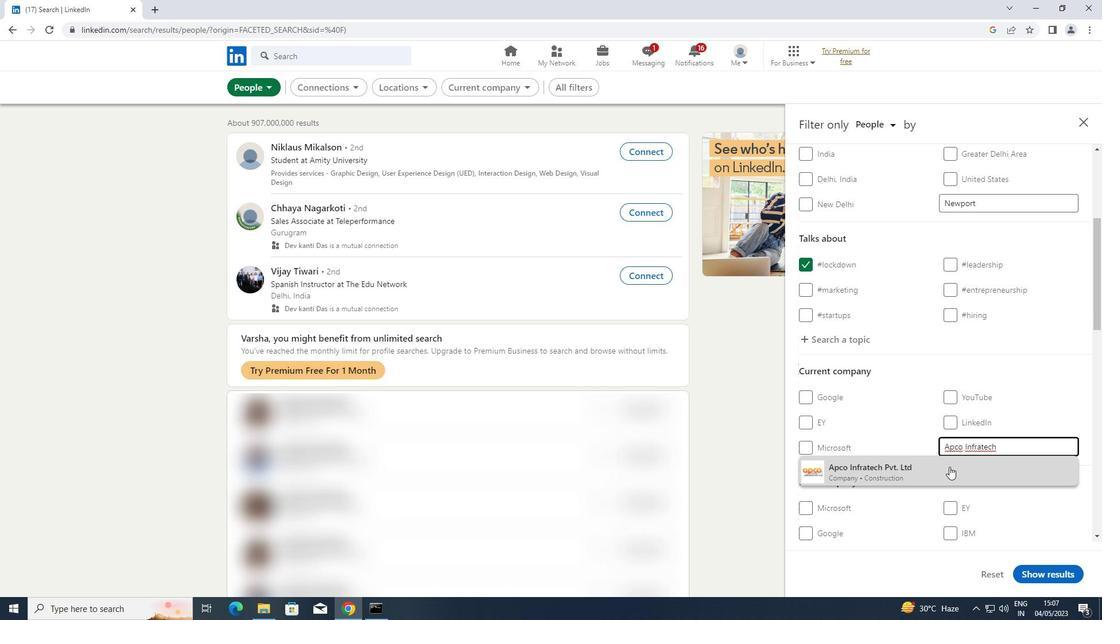 
Action: Mouse scrolled (949, 466) with delta (0, 0)
Screenshot: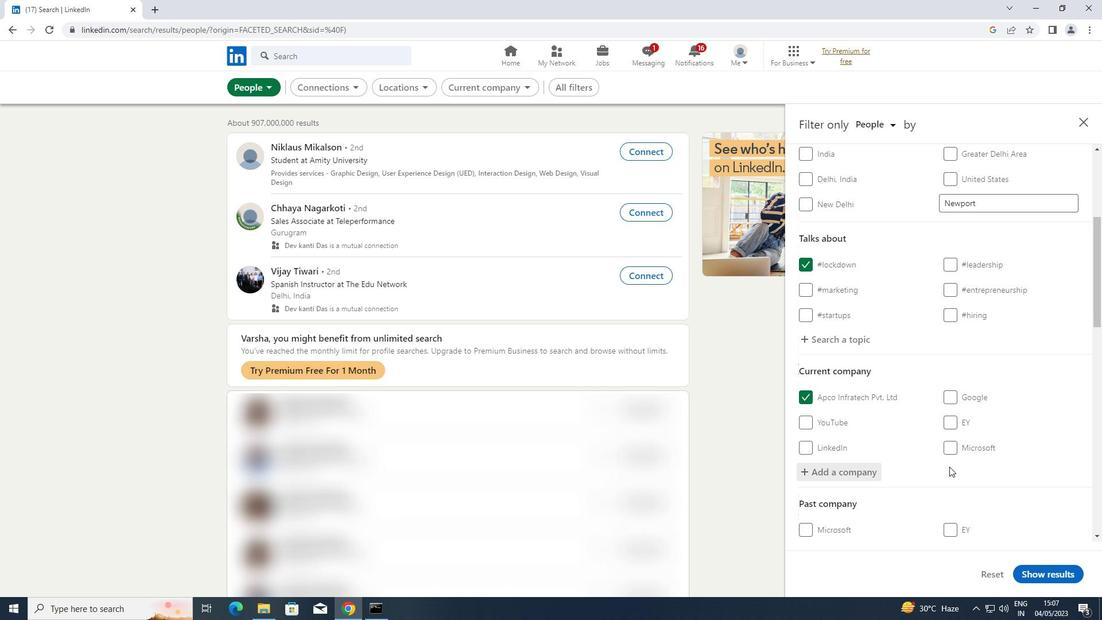 
Action: Mouse scrolled (949, 466) with delta (0, 0)
Screenshot: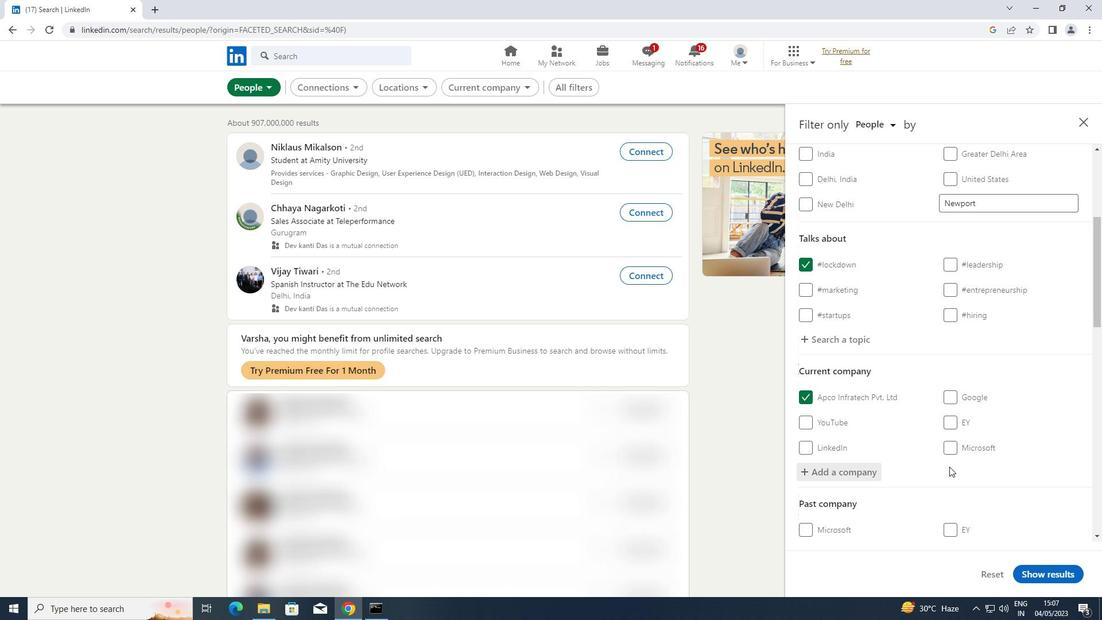 
Action: Mouse scrolled (949, 466) with delta (0, 0)
Screenshot: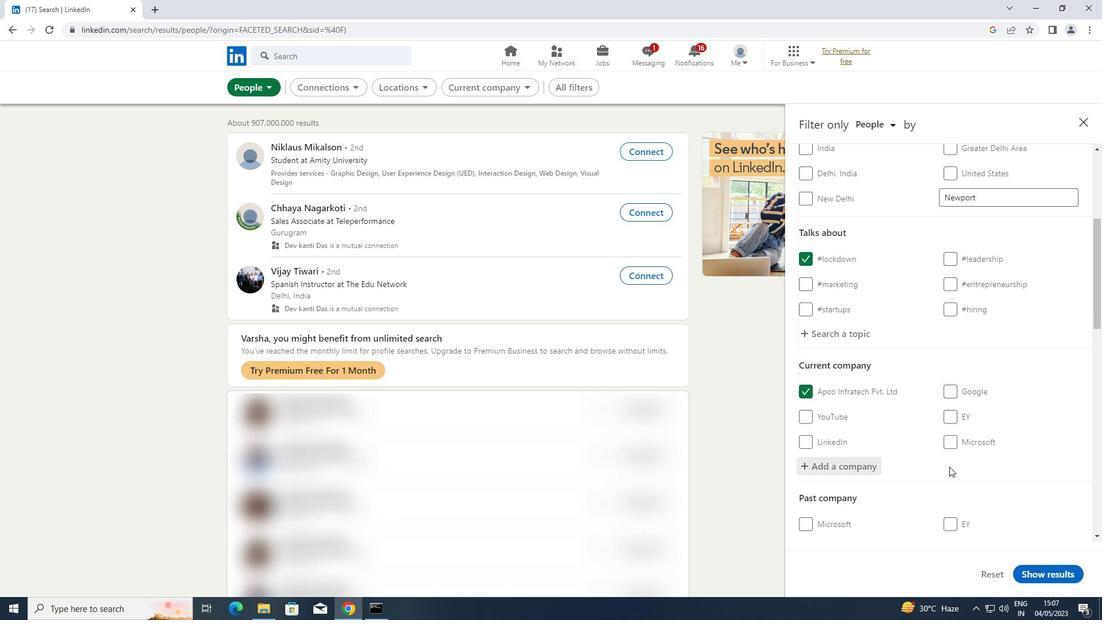 
Action: Mouse scrolled (949, 466) with delta (0, 0)
Screenshot: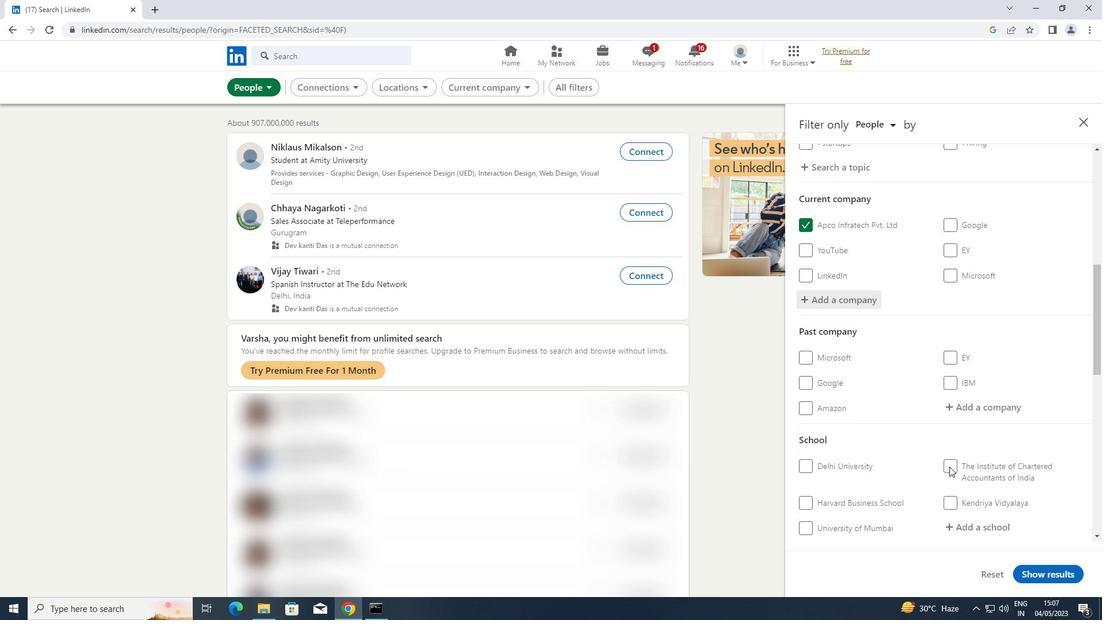 
Action: Mouse moved to (962, 463)
Screenshot: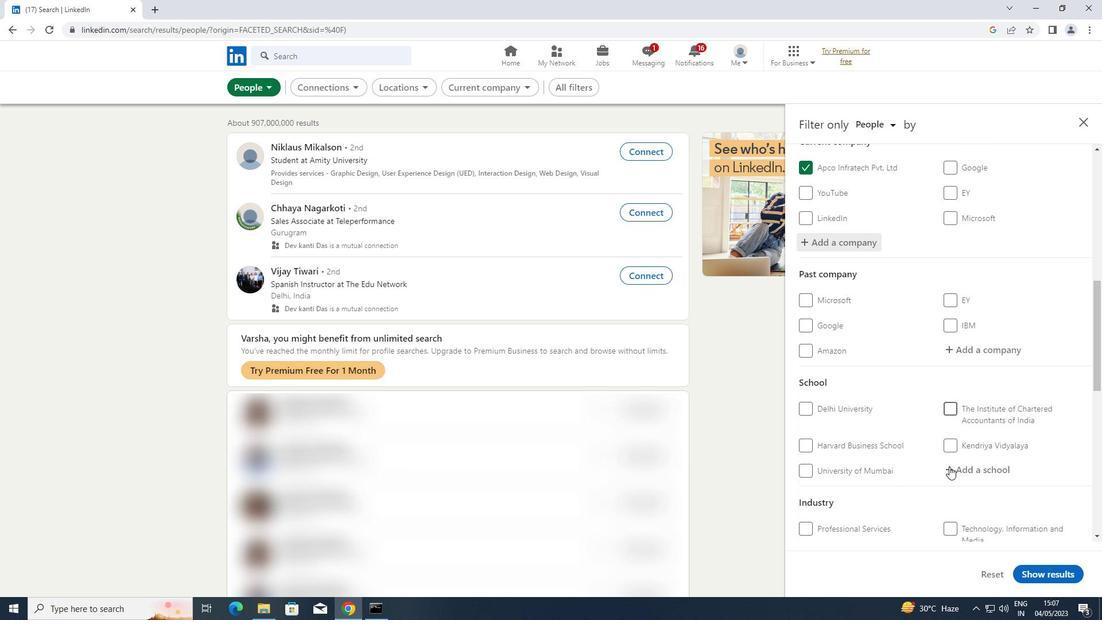 
Action: Mouse pressed left at (962, 463)
Screenshot: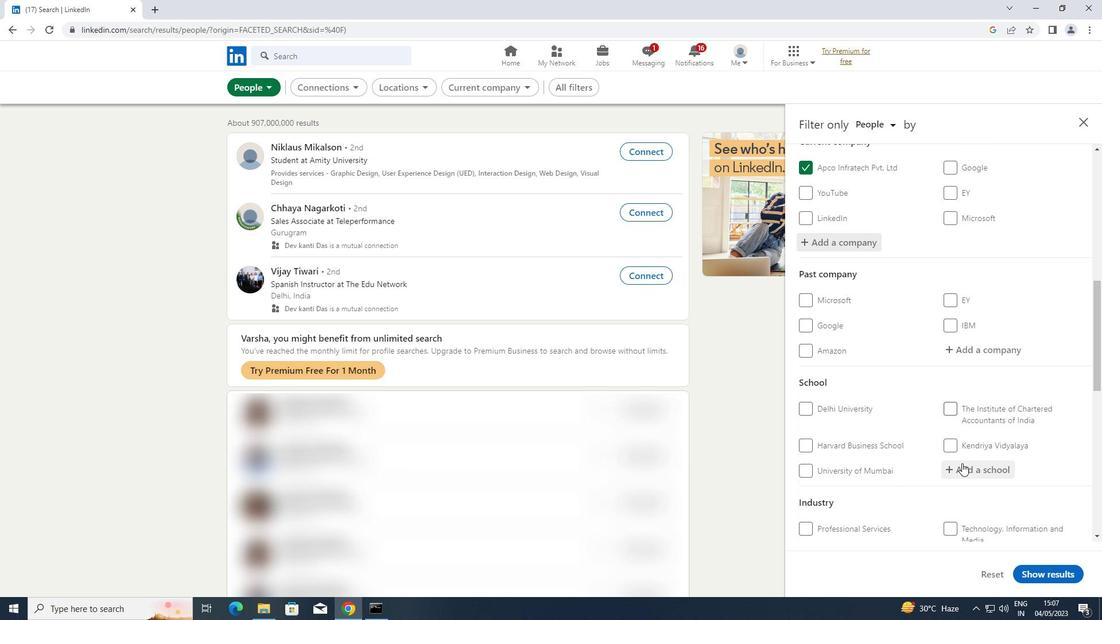 
Action: Key pressed <Key.shift>VELS<Key.space>
Screenshot: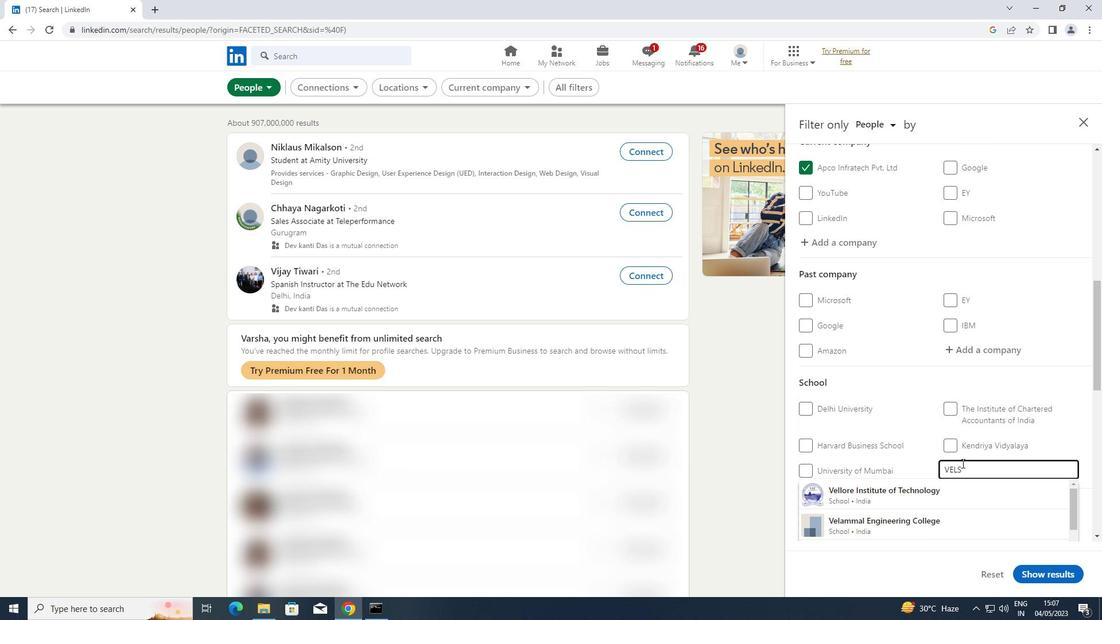 
Action: Mouse moved to (913, 491)
Screenshot: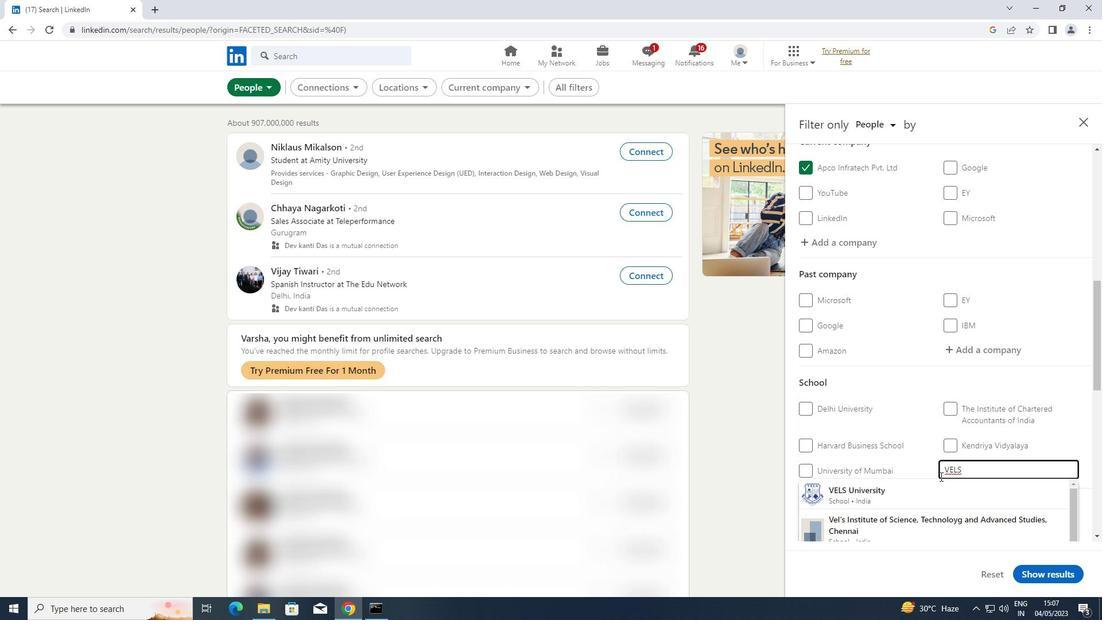 
Action: Mouse pressed left at (913, 491)
Screenshot: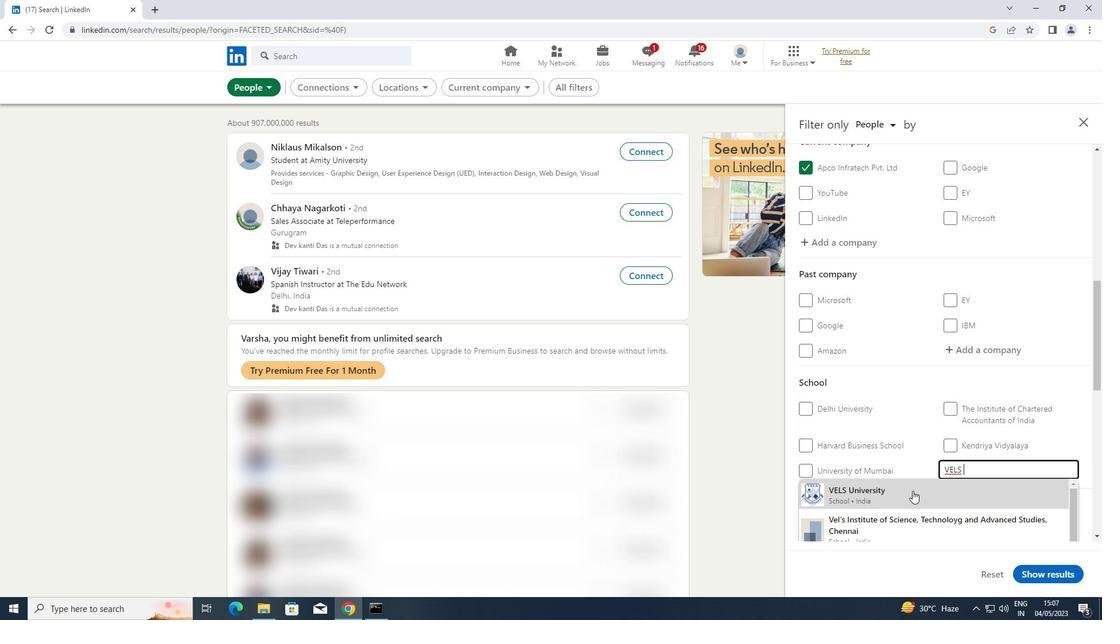 
Action: Mouse scrolled (913, 490) with delta (0, 0)
Screenshot: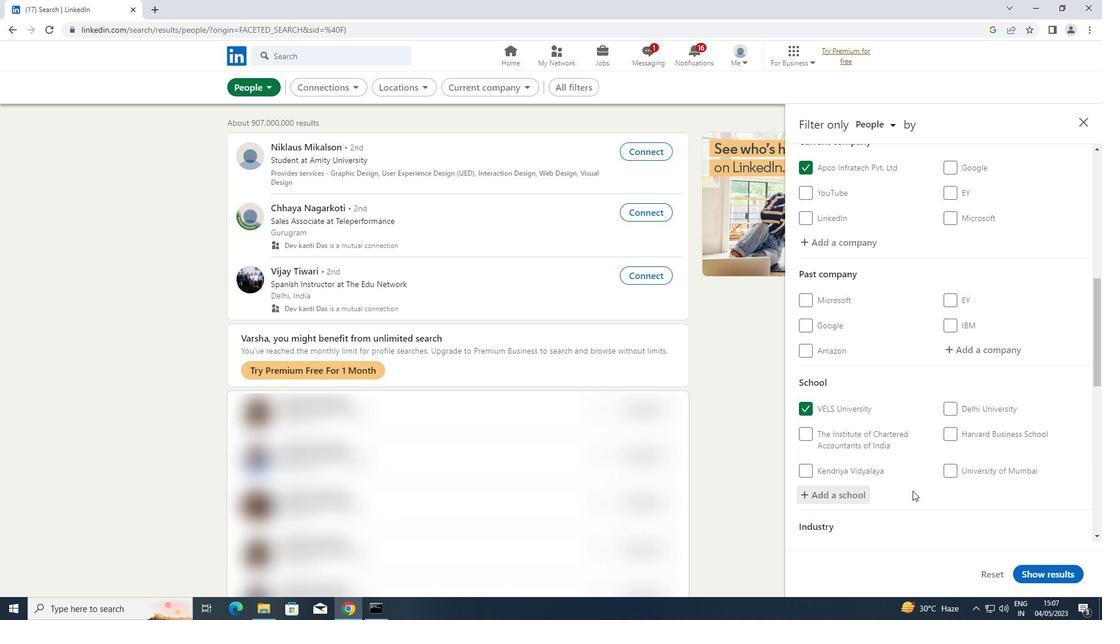 
Action: Mouse scrolled (913, 490) with delta (0, 0)
Screenshot: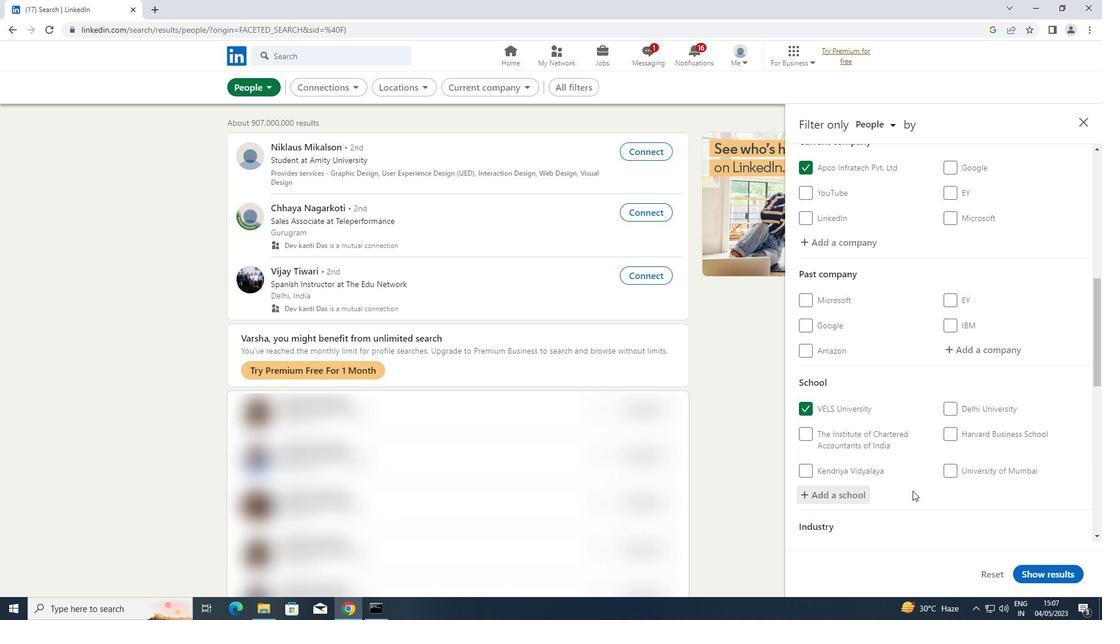 
Action: Mouse scrolled (913, 490) with delta (0, 0)
Screenshot: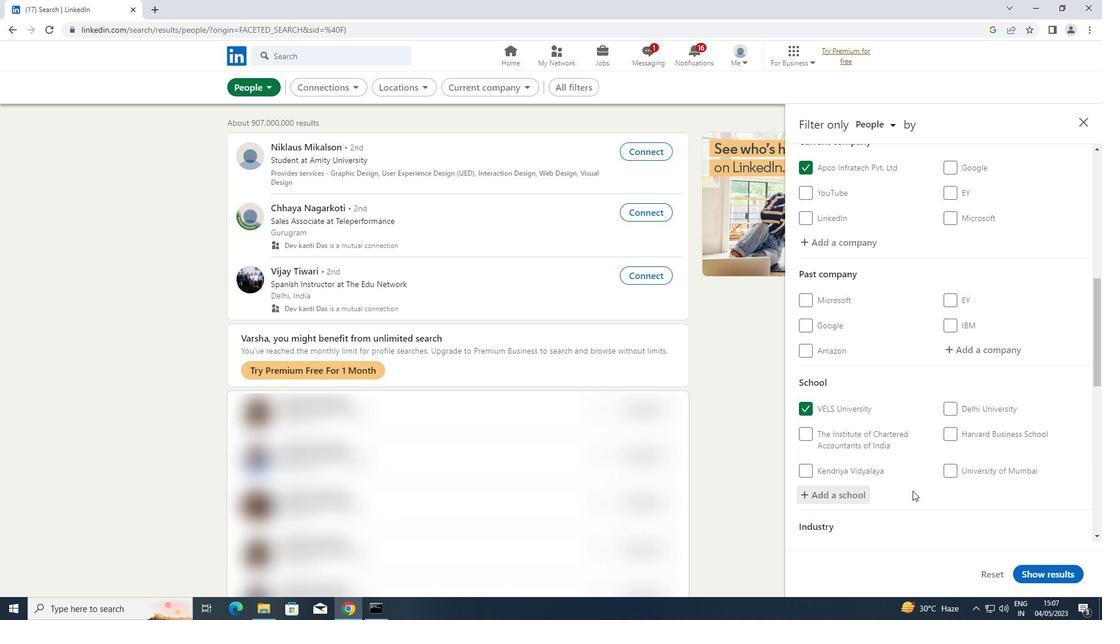 
Action: Mouse scrolled (913, 490) with delta (0, 0)
Screenshot: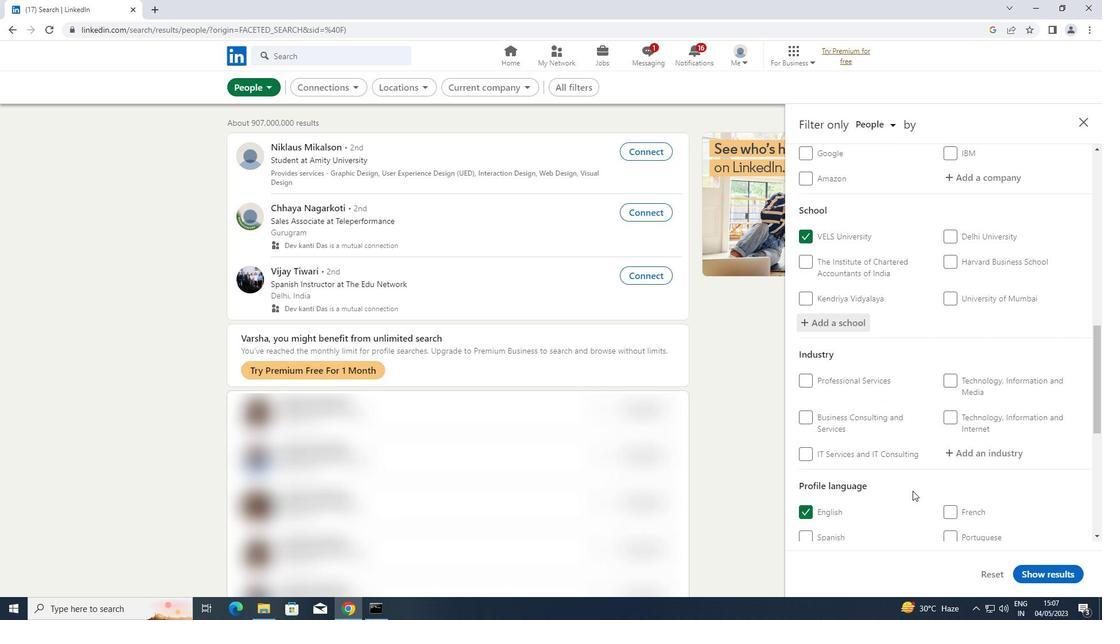 
Action: Mouse scrolled (913, 490) with delta (0, 0)
Screenshot: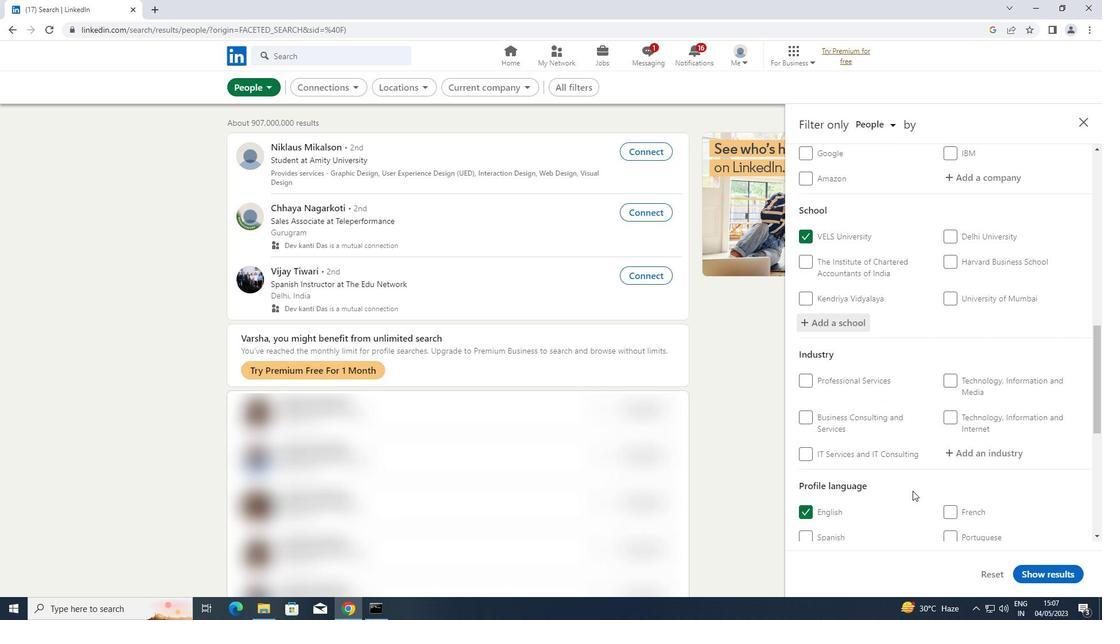 
Action: Mouse moved to (990, 338)
Screenshot: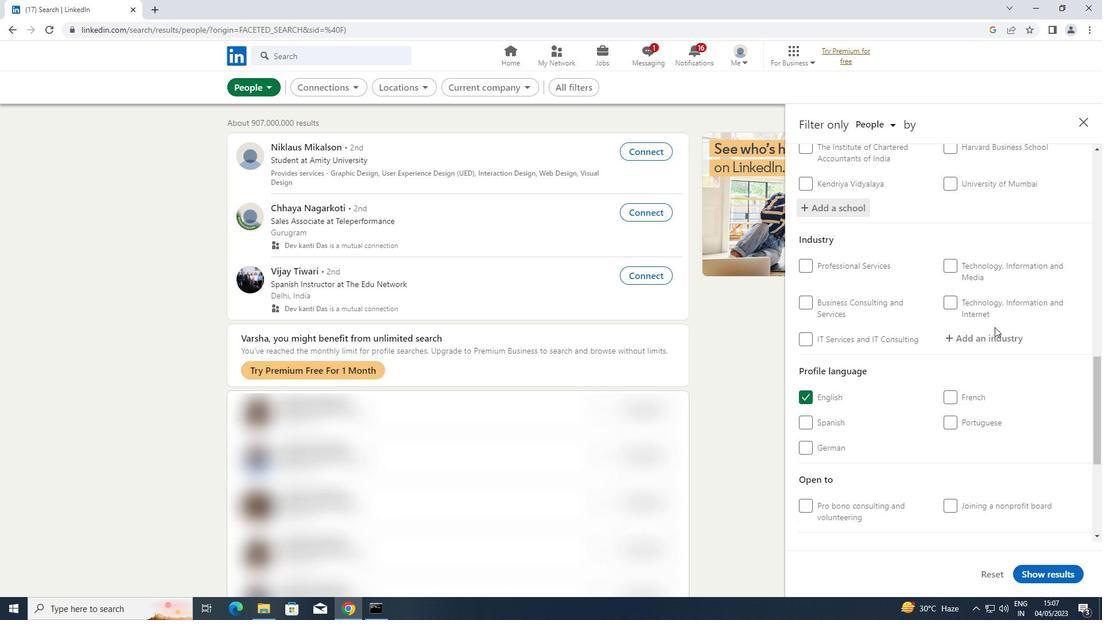
Action: Mouse pressed left at (990, 338)
Screenshot: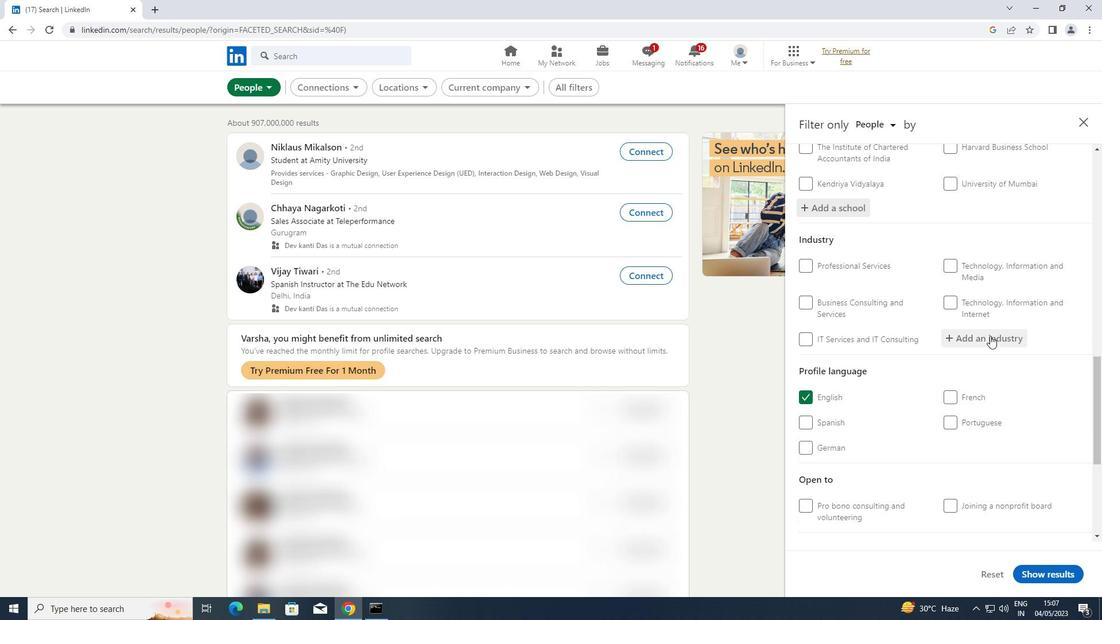 
Action: Key pressed <Key.shift>FASHION<Key.space>
Screenshot: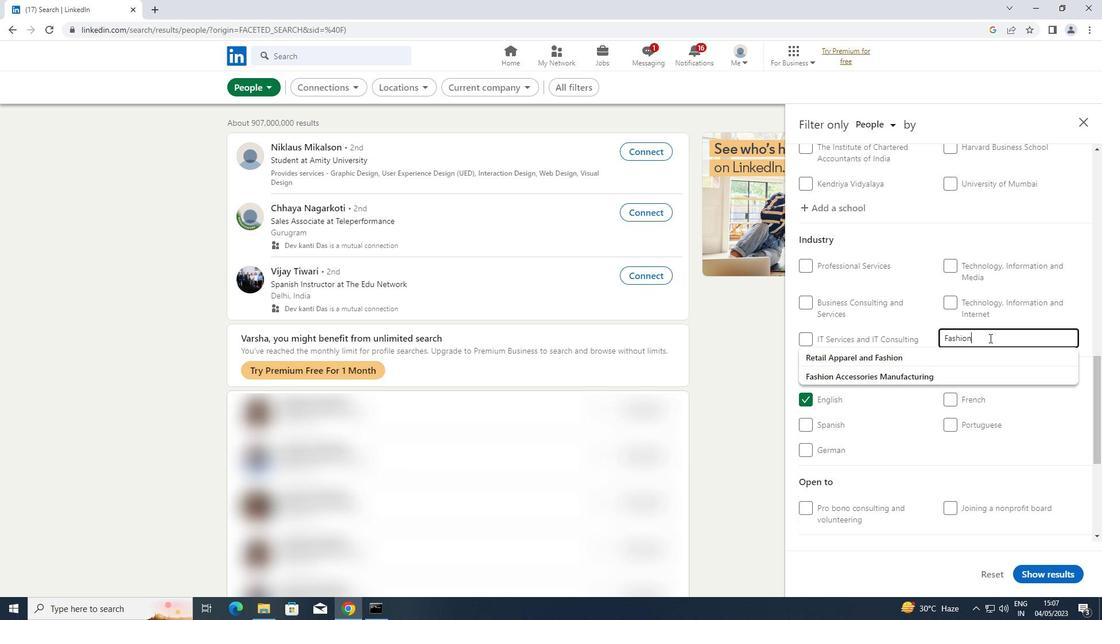 
Action: Mouse moved to (937, 371)
Screenshot: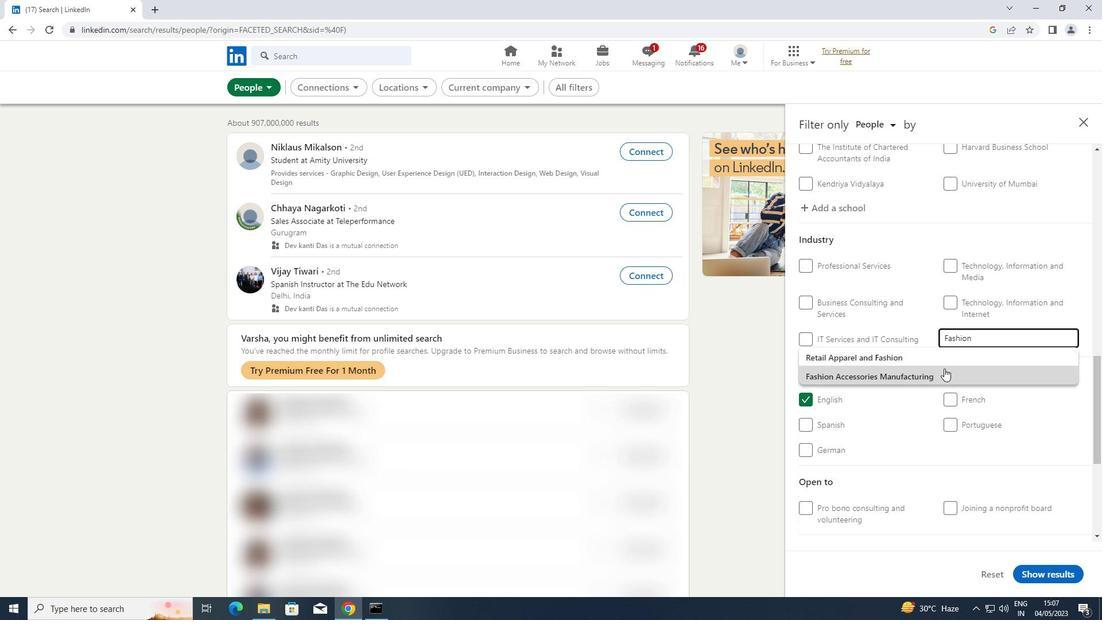 
Action: Mouse pressed left at (937, 371)
Screenshot: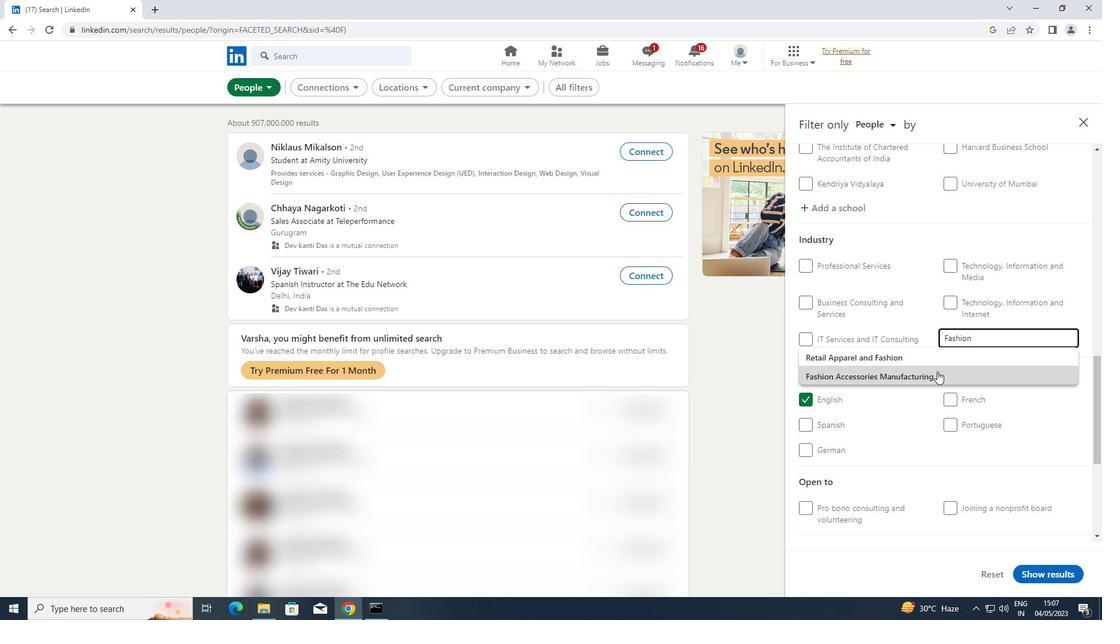 
Action: Mouse scrolled (937, 370) with delta (0, 0)
Screenshot: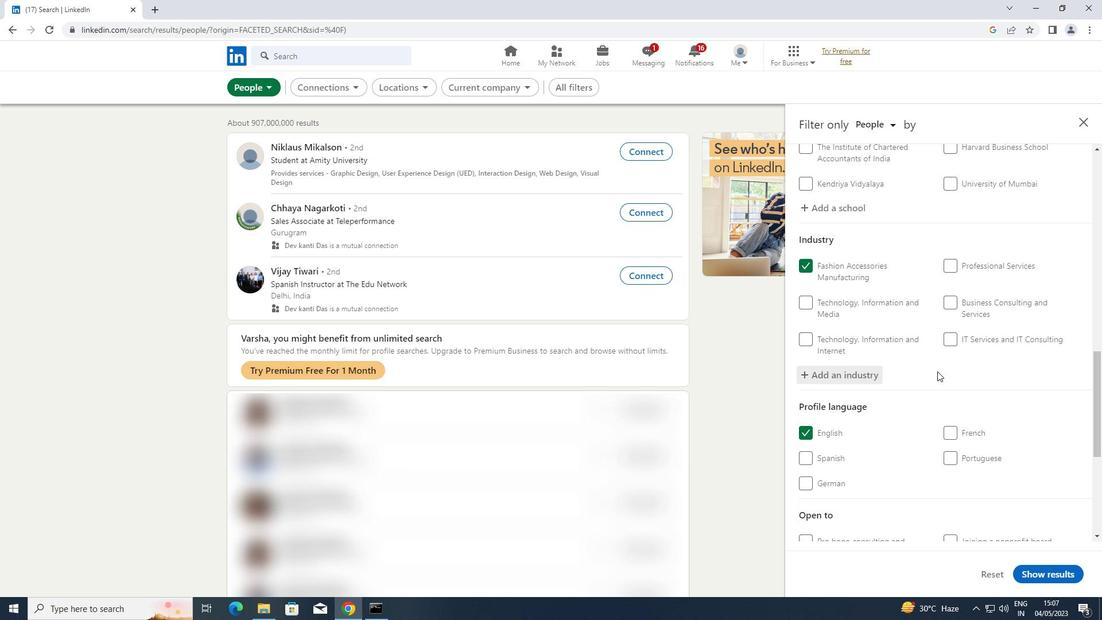 
Action: Mouse scrolled (937, 370) with delta (0, 0)
Screenshot: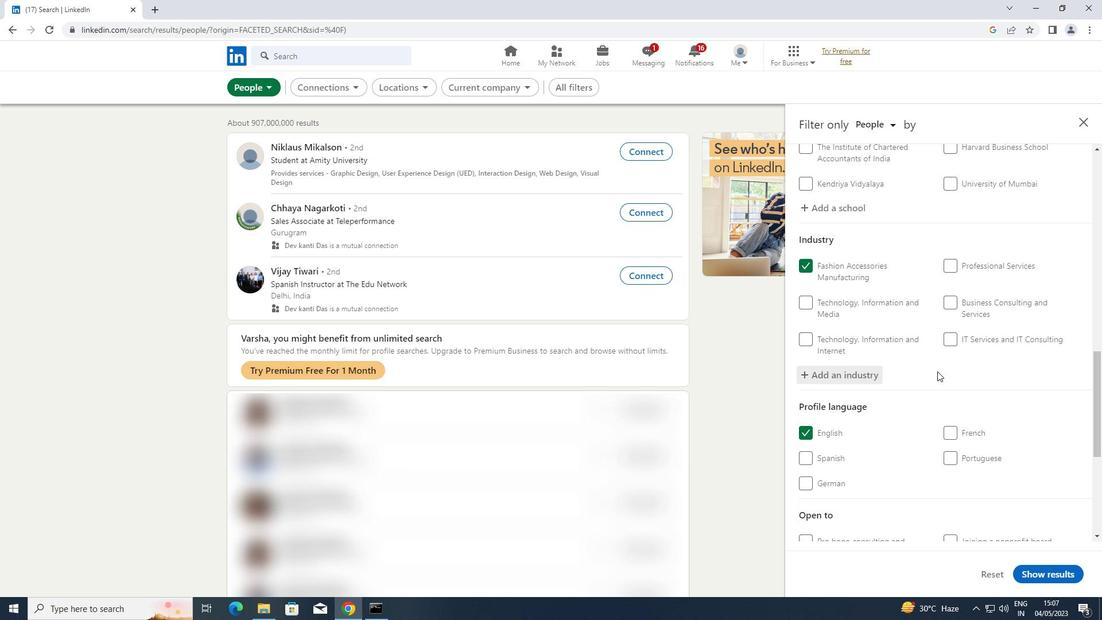 
Action: Mouse scrolled (937, 370) with delta (0, 0)
Screenshot: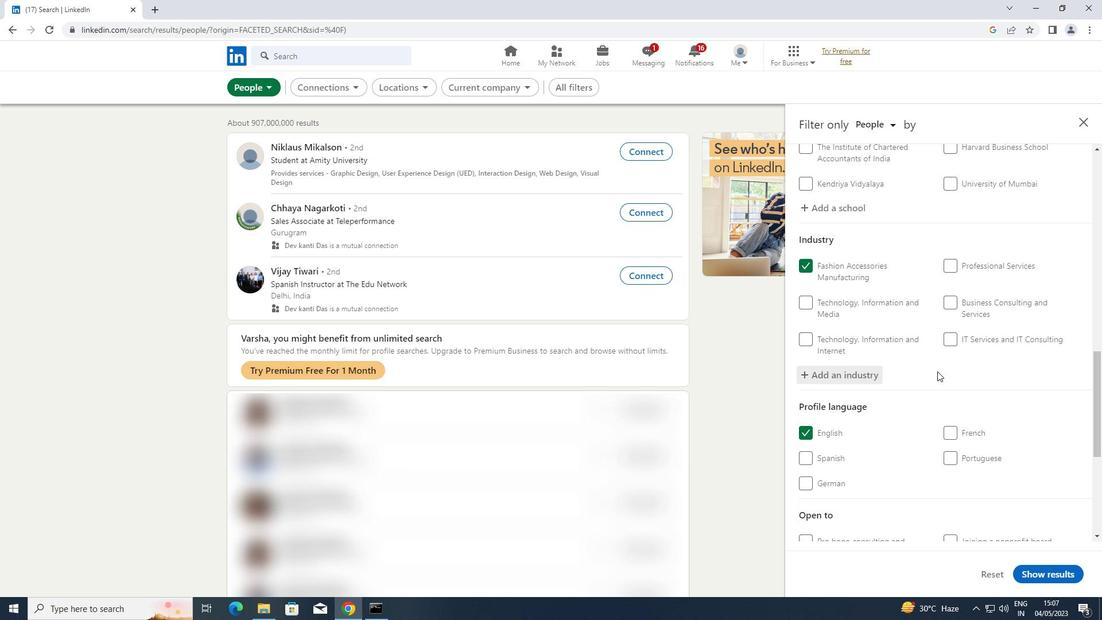 
Action: Mouse scrolled (937, 370) with delta (0, 0)
Screenshot: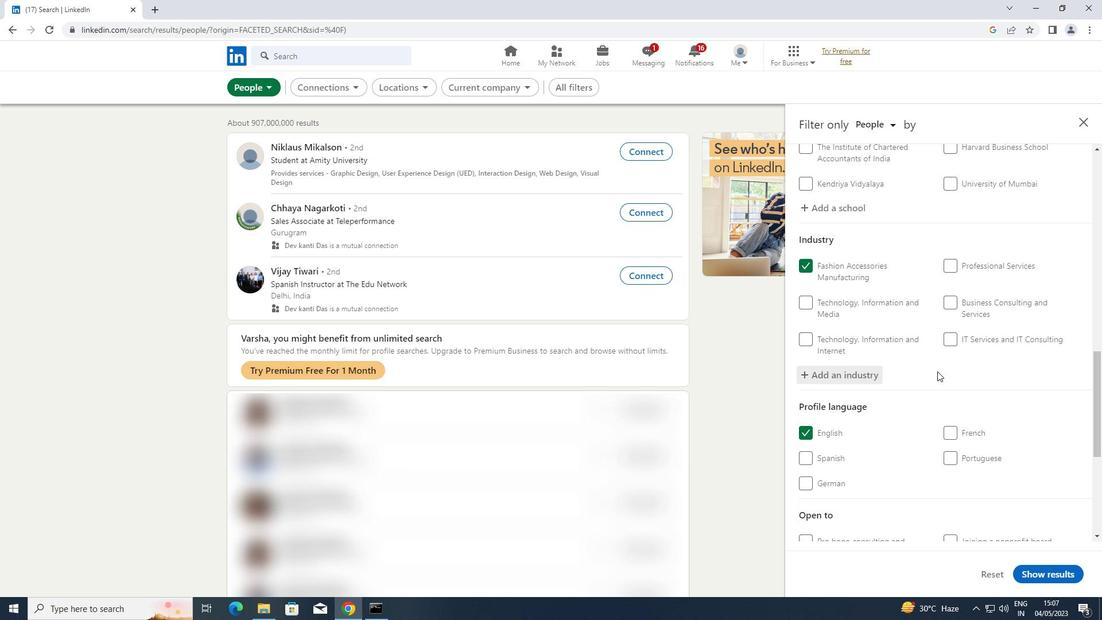 
Action: Mouse scrolled (937, 370) with delta (0, 0)
Screenshot: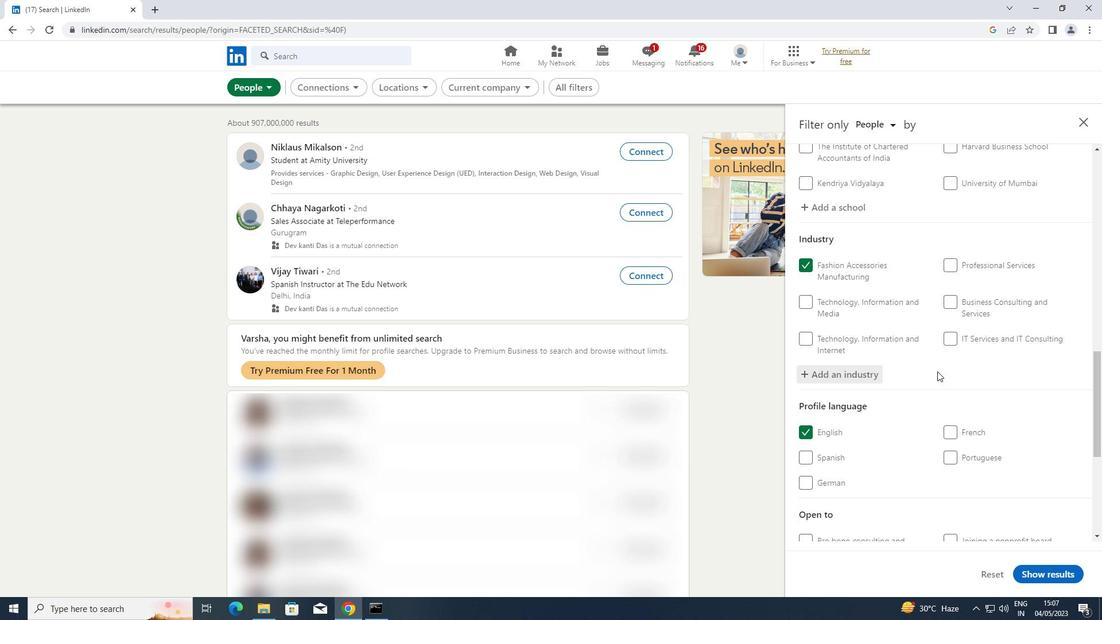
Action: Mouse moved to (958, 372)
Screenshot: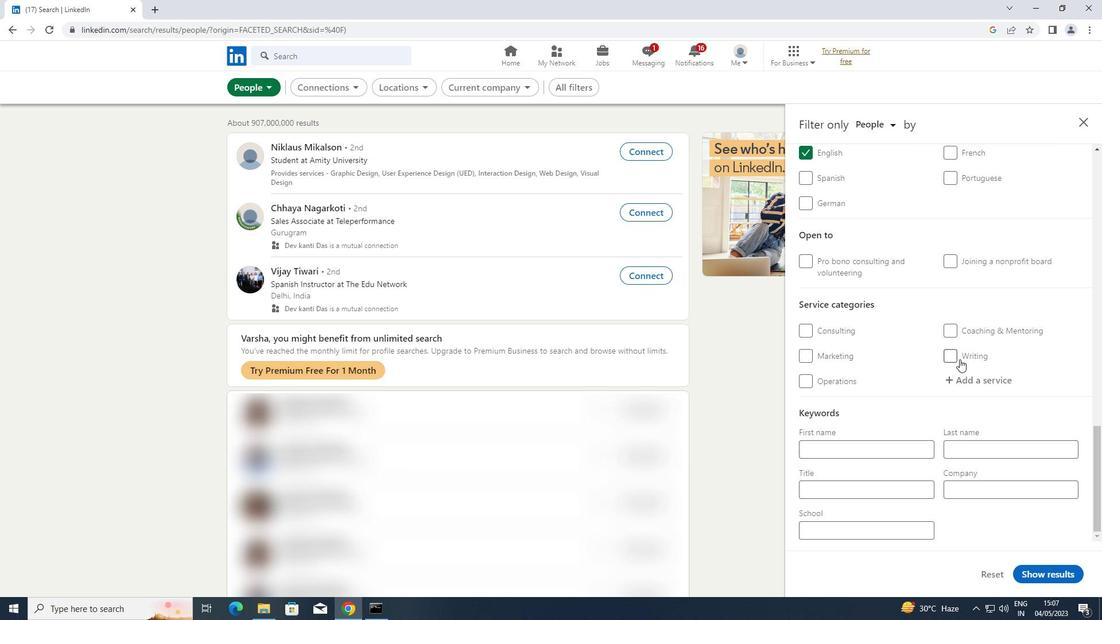 
Action: Mouse pressed left at (958, 372)
Screenshot: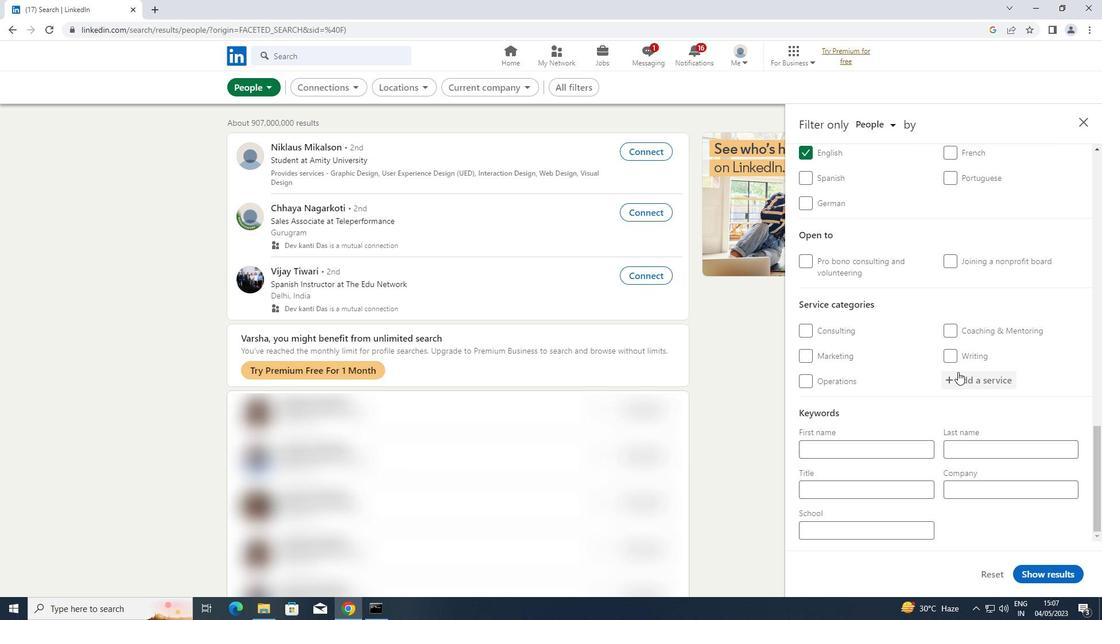 
Action: Key pressed <Key.shift>DJING
Screenshot: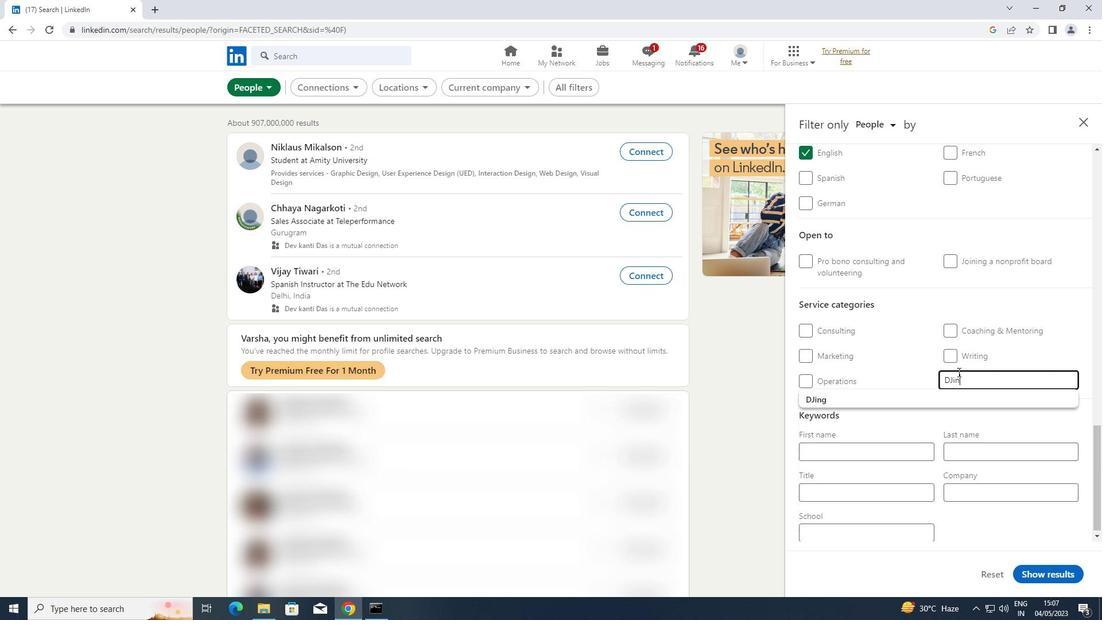 
Action: Mouse moved to (853, 398)
Screenshot: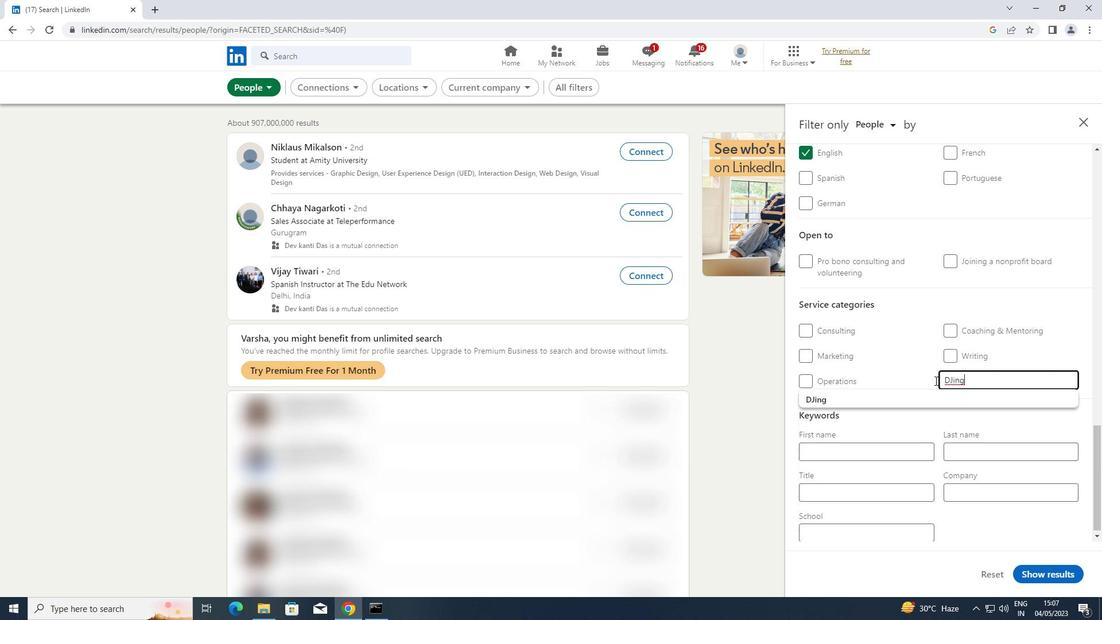 
Action: Mouse pressed left at (853, 398)
Screenshot: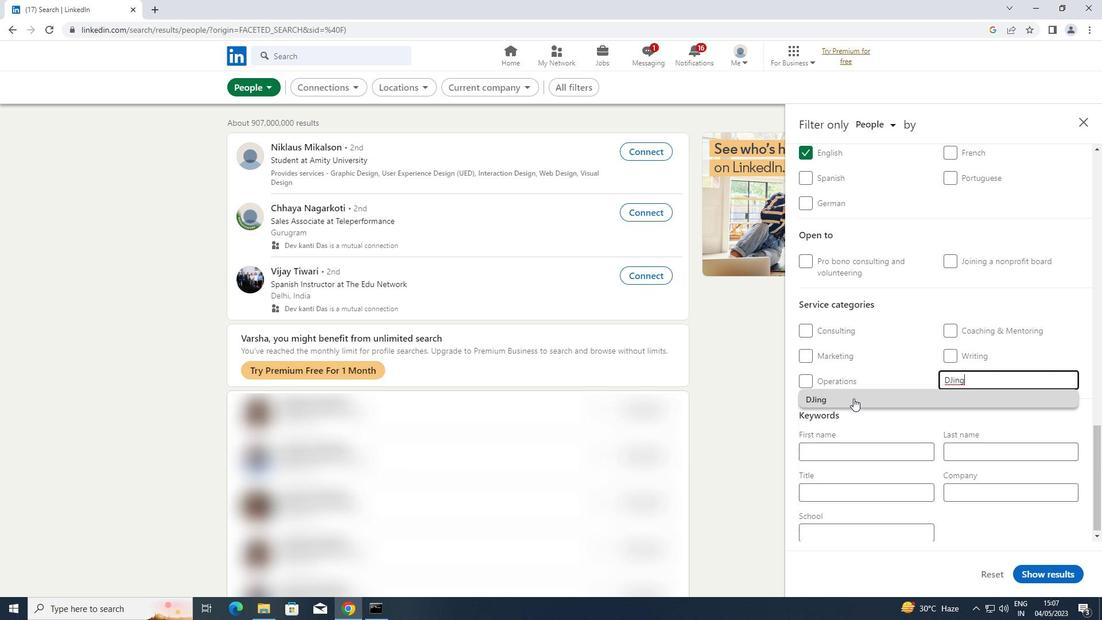 
Action: Mouse moved to (830, 515)
Screenshot: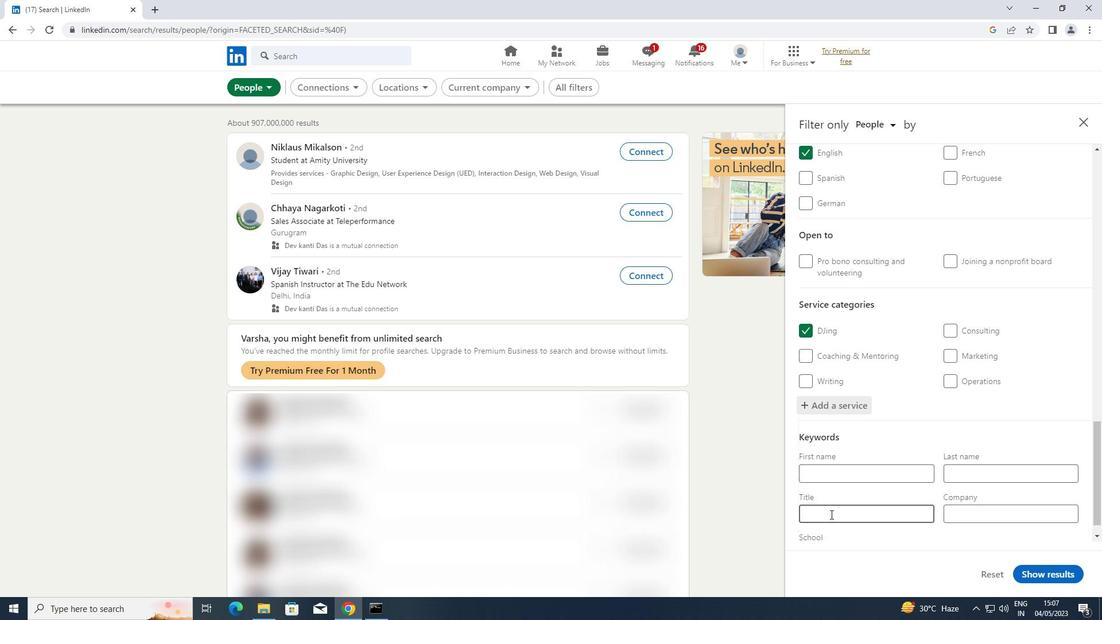
Action: Mouse pressed left at (830, 515)
Screenshot: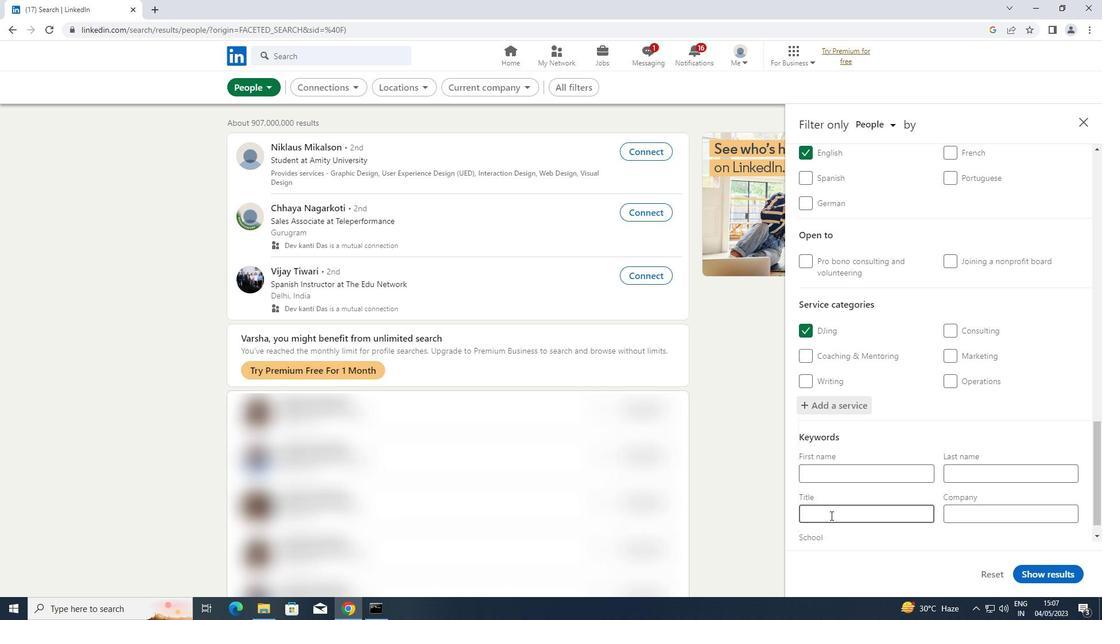 
Action: Mouse moved to (831, 515)
Screenshot: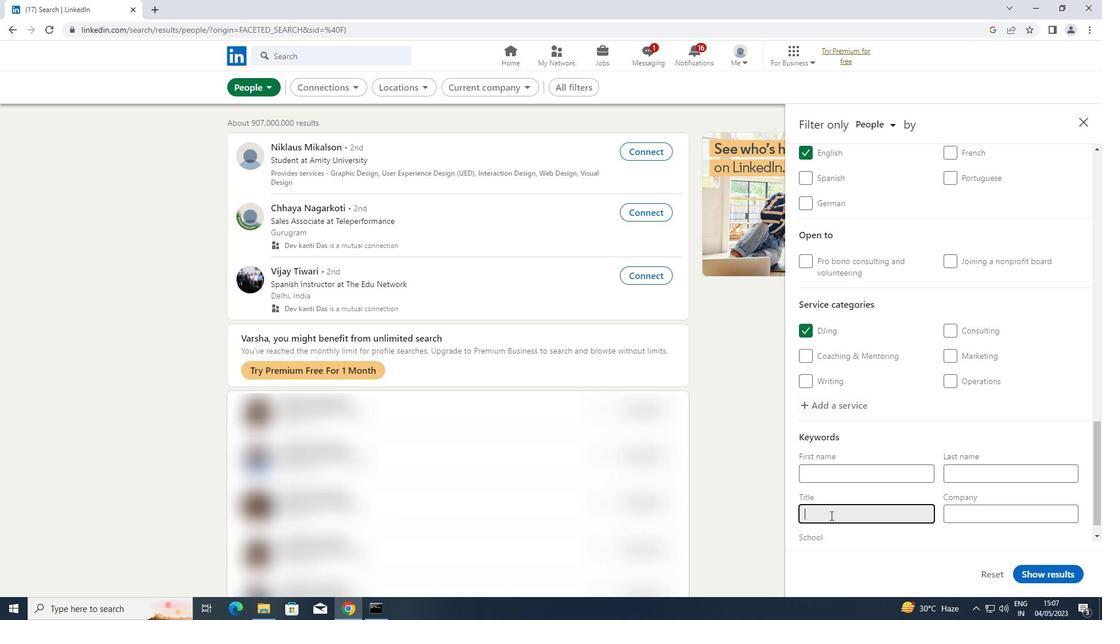 
Action: Key pressed <Key.shift><Key.shift>PHARMACIST
Screenshot: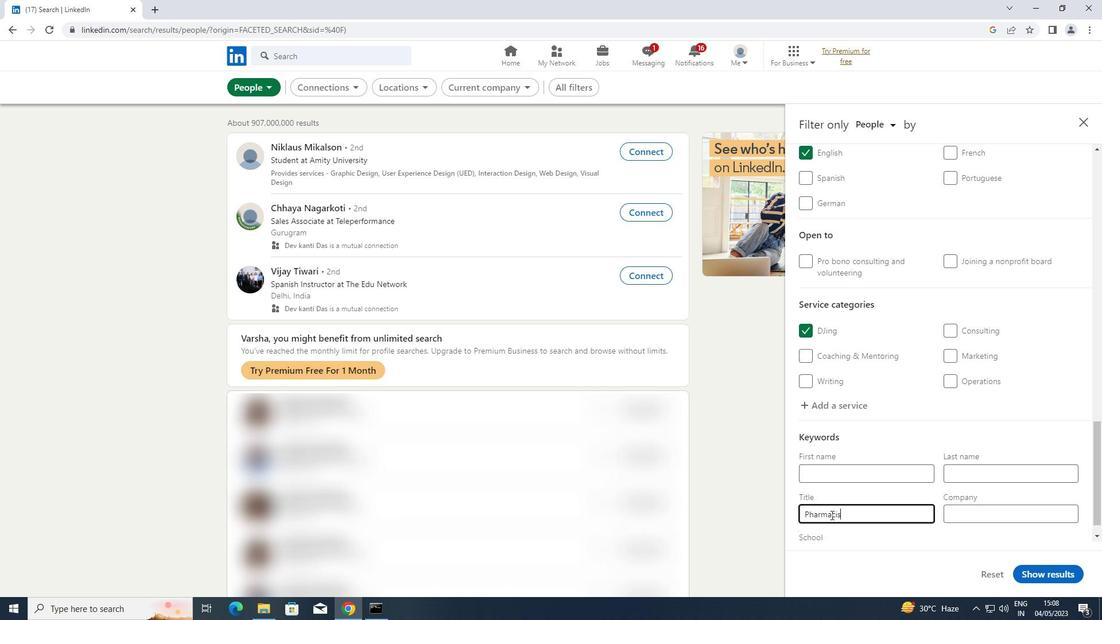 
Action: Mouse moved to (1055, 571)
Screenshot: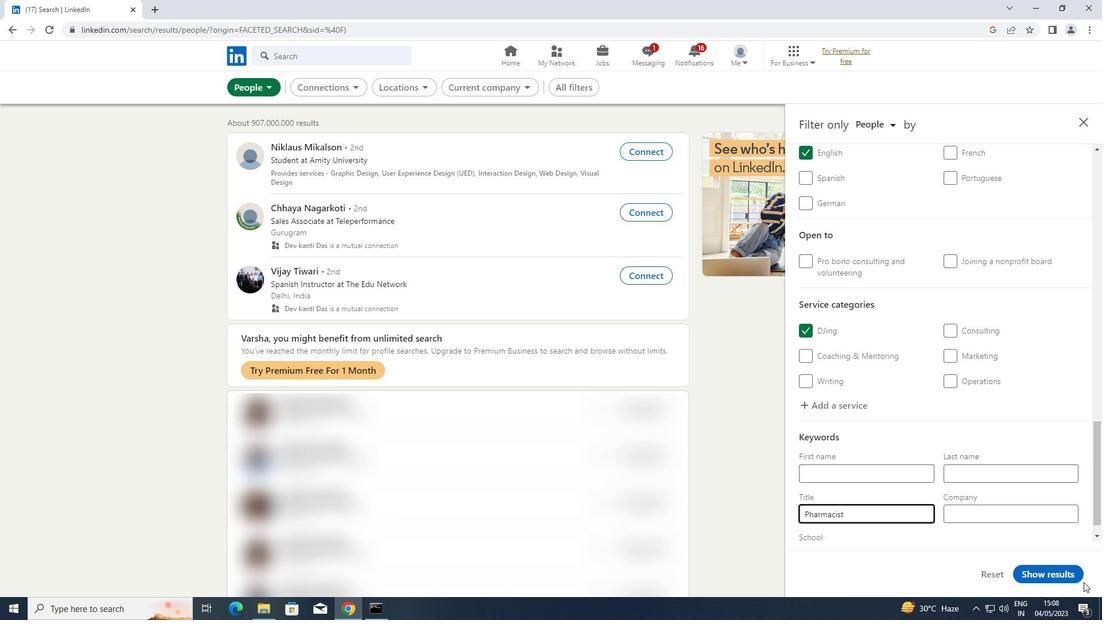 
Action: Mouse pressed left at (1055, 571)
Screenshot: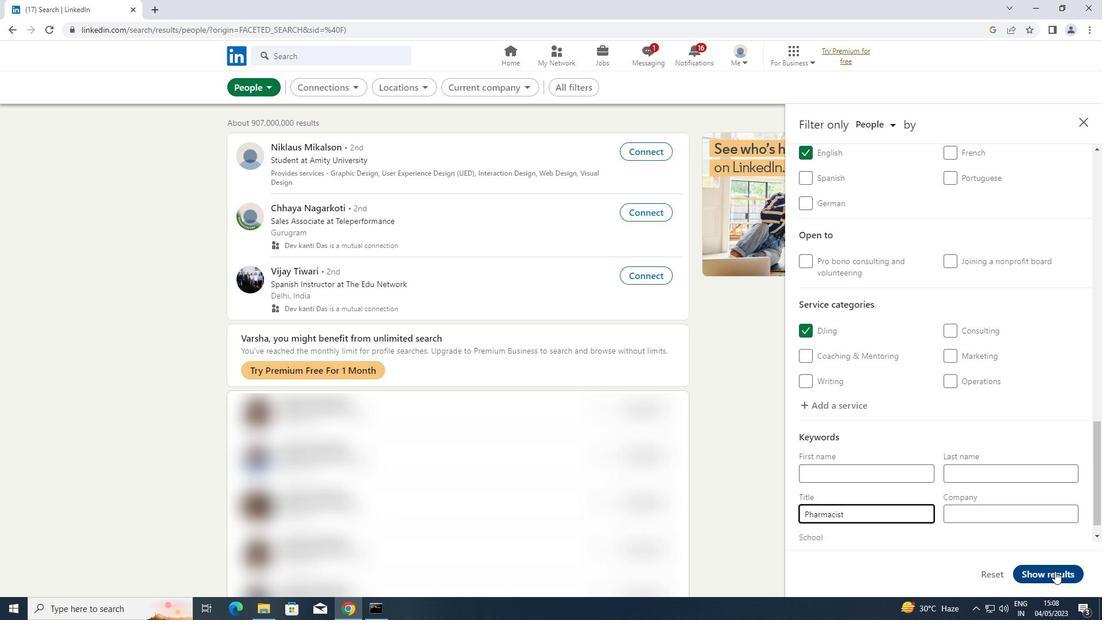 
